 Task: Look for space in Cobija, Bolivia from 5th June, 2023 to 16th June, 2023 for 2 adults in price range Rs.14000 to Rs.18000. Place can be entire place with 1  bedroom having 1 bed and 1 bathroom. Property type can be hotel. Amenities needed are: wifi, . Booking option can be shelf check-in. Required host language is English.
Action: Mouse moved to (646, 114)
Screenshot: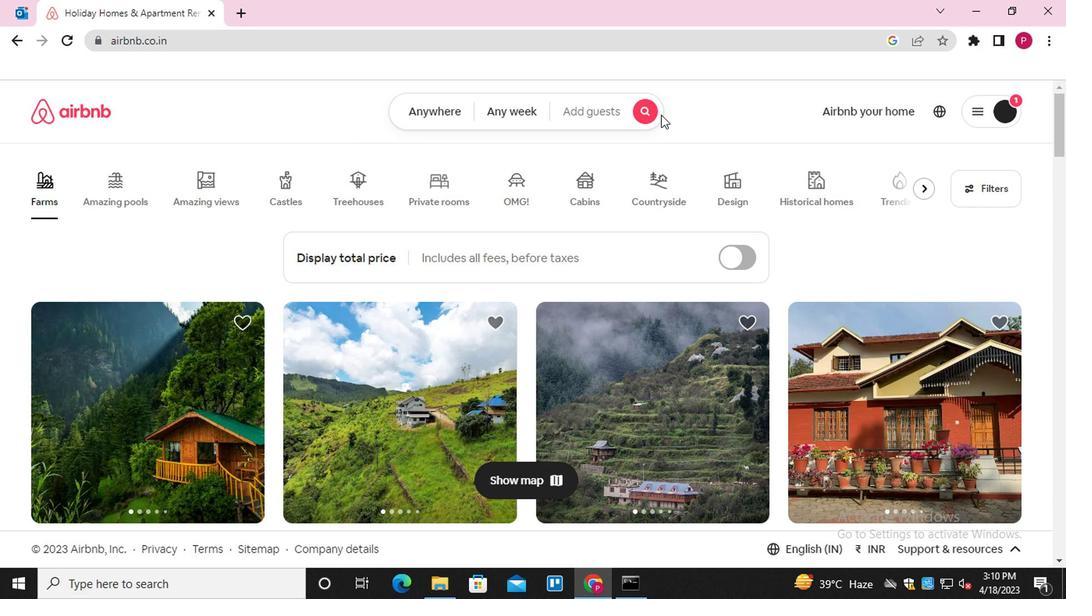 
Action: Mouse pressed left at (646, 114)
Screenshot: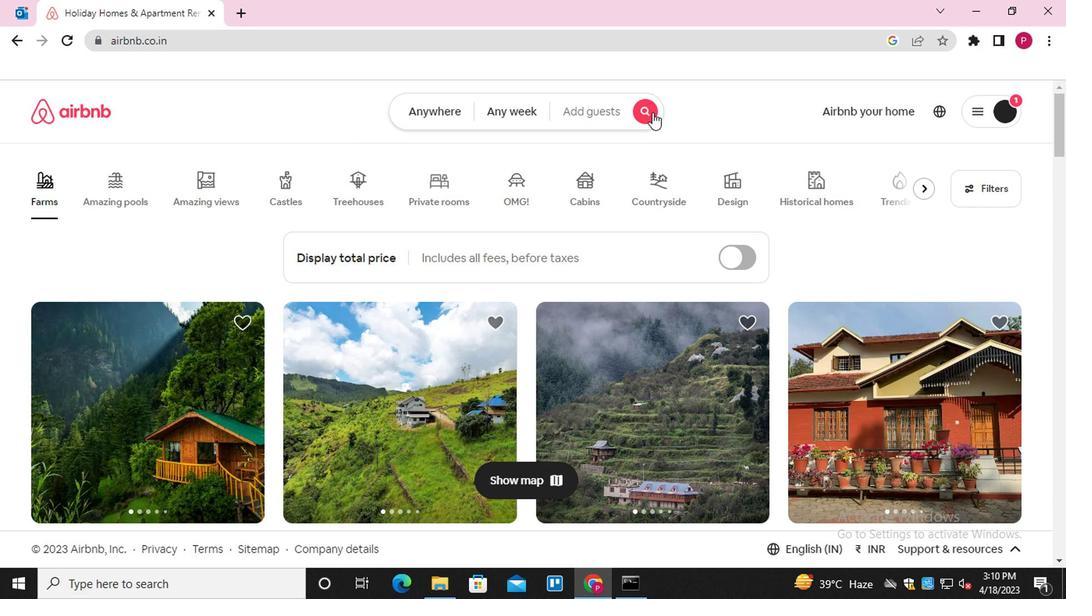 
Action: Mouse moved to (287, 179)
Screenshot: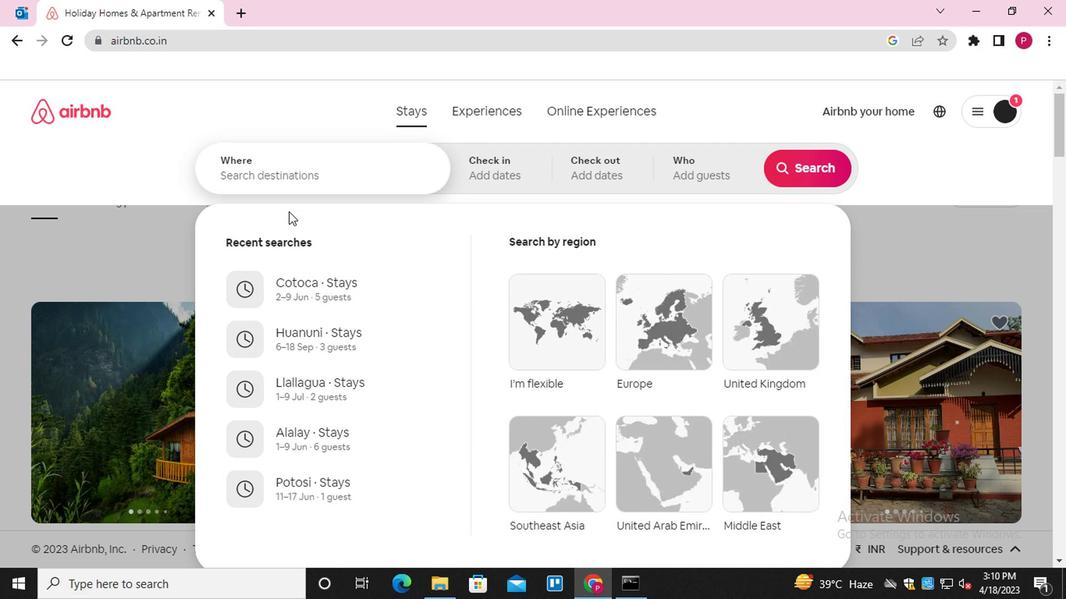 
Action: Mouse pressed left at (287, 179)
Screenshot: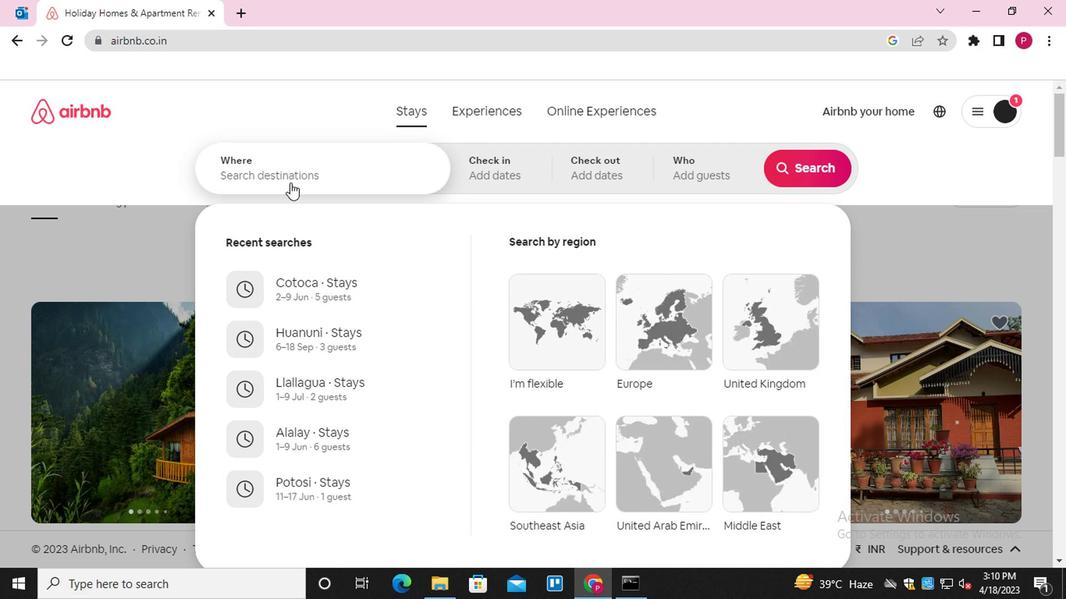 
Action: Key pressed <Key.shift>COBIJA
Screenshot: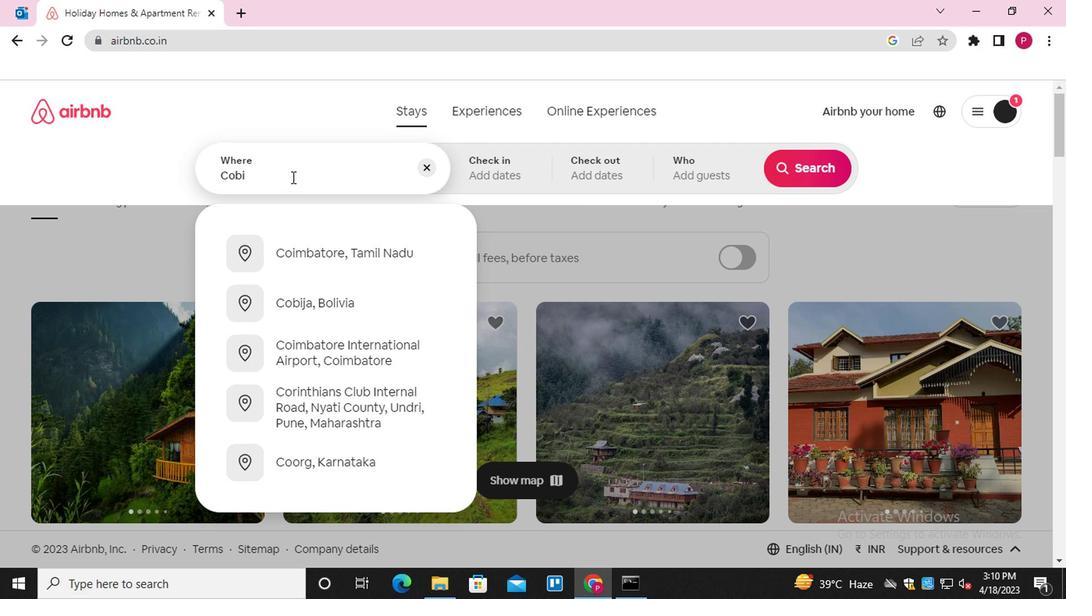 
Action: Mouse moved to (357, 259)
Screenshot: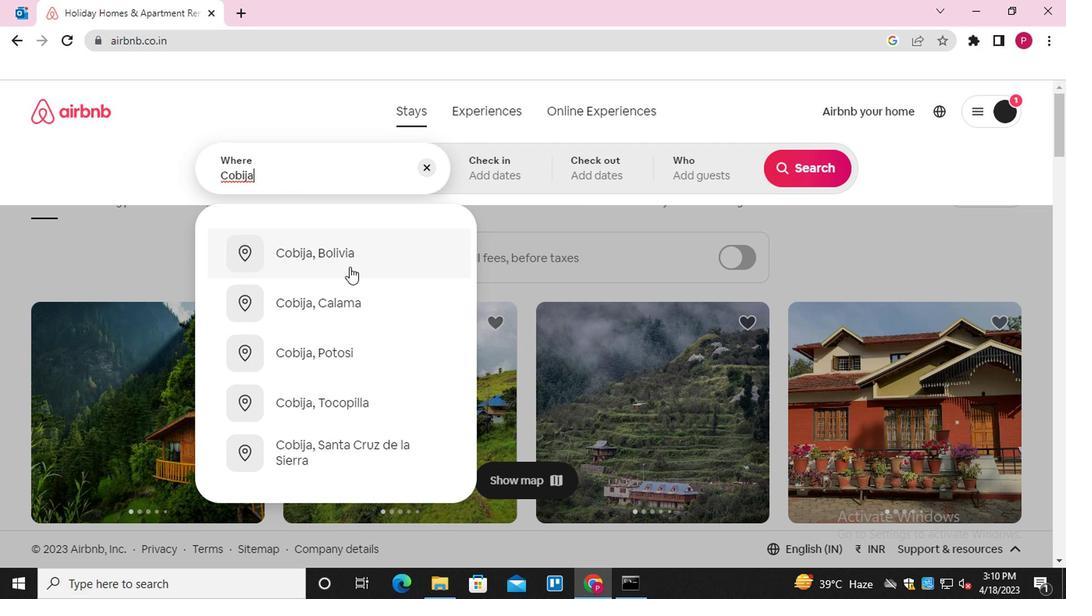 
Action: Mouse pressed left at (357, 259)
Screenshot: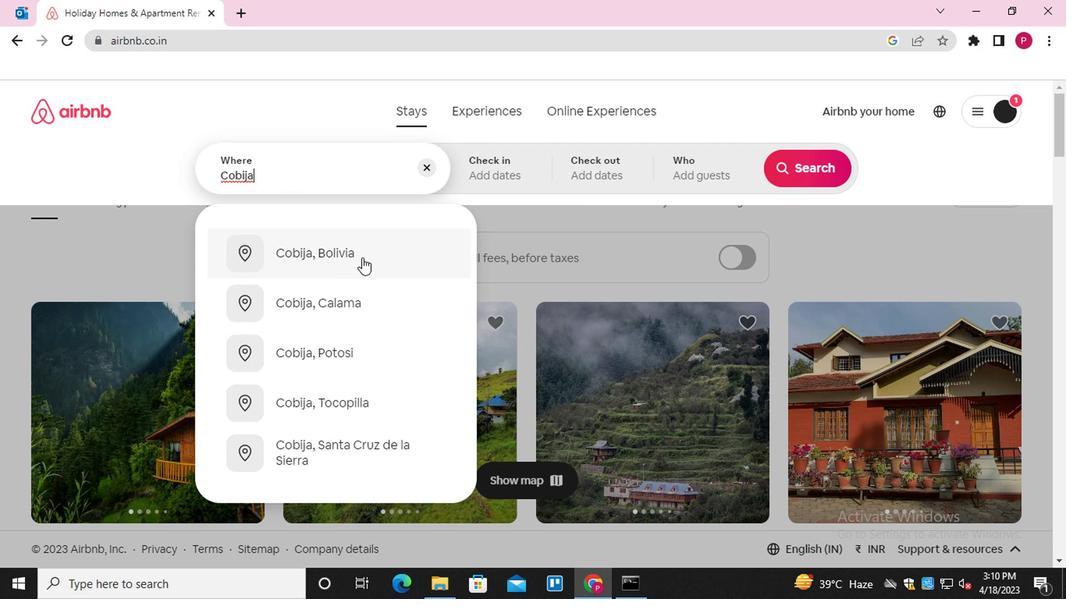 
Action: Mouse moved to (795, 290)
Screenshot: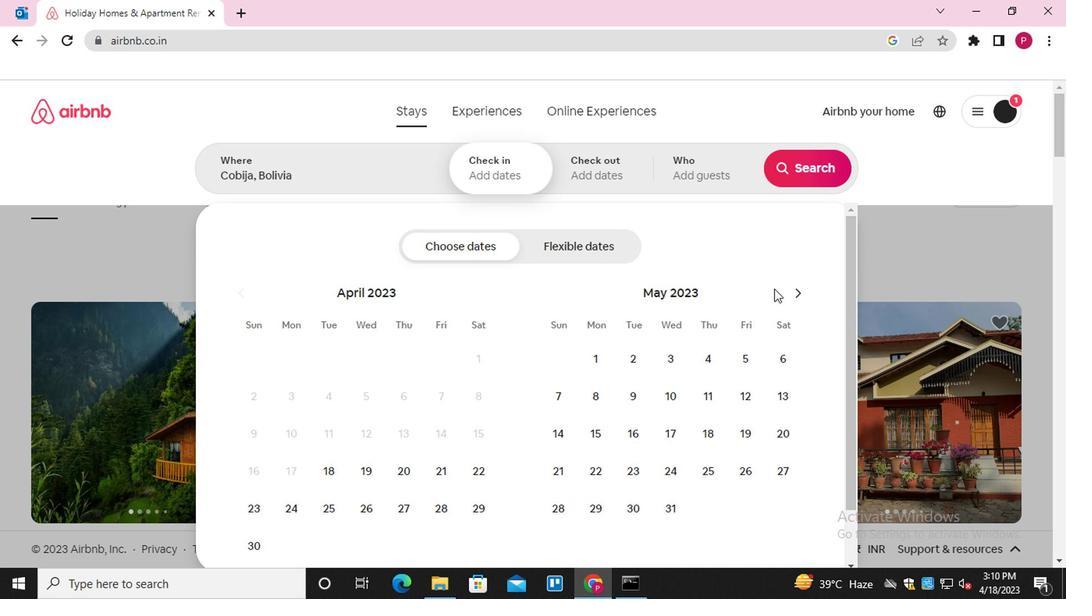 
Action: Mouse pressed left at (795, 290)
Screenshot: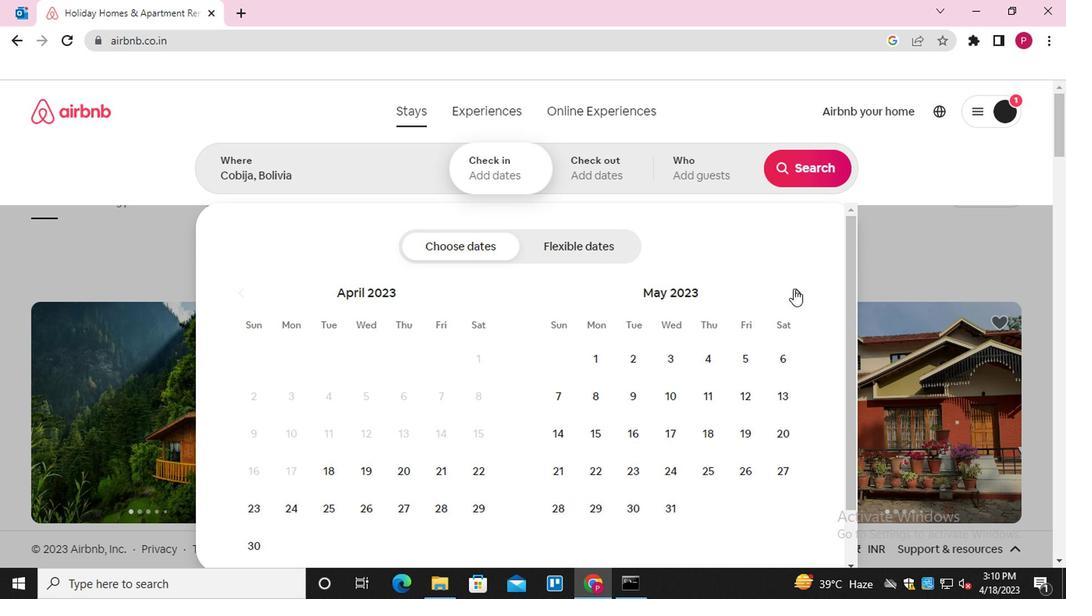 
Action: Mouse moved to (597, 401)
Screenshot: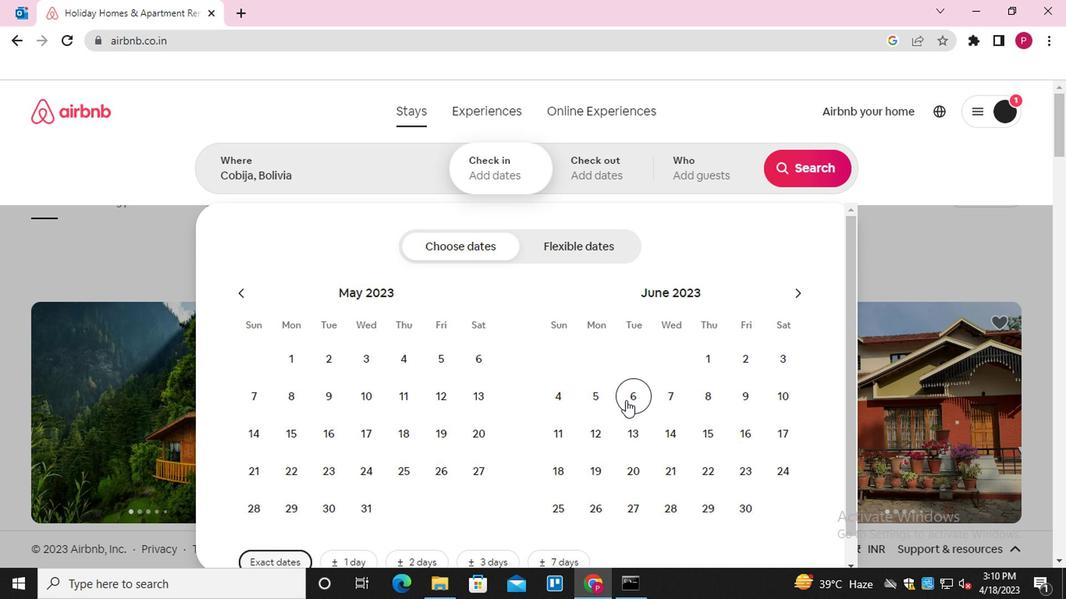 
Action: Mouse pressed left at (597, 401)
Screenshot: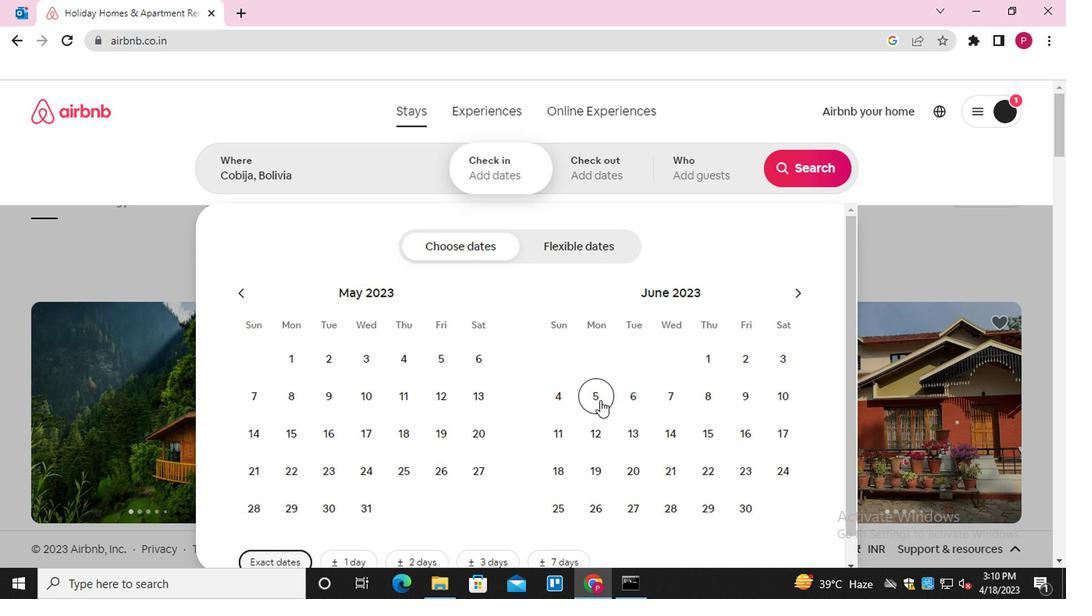 
Action: Mouse moved to (742, 432)
Screenshot: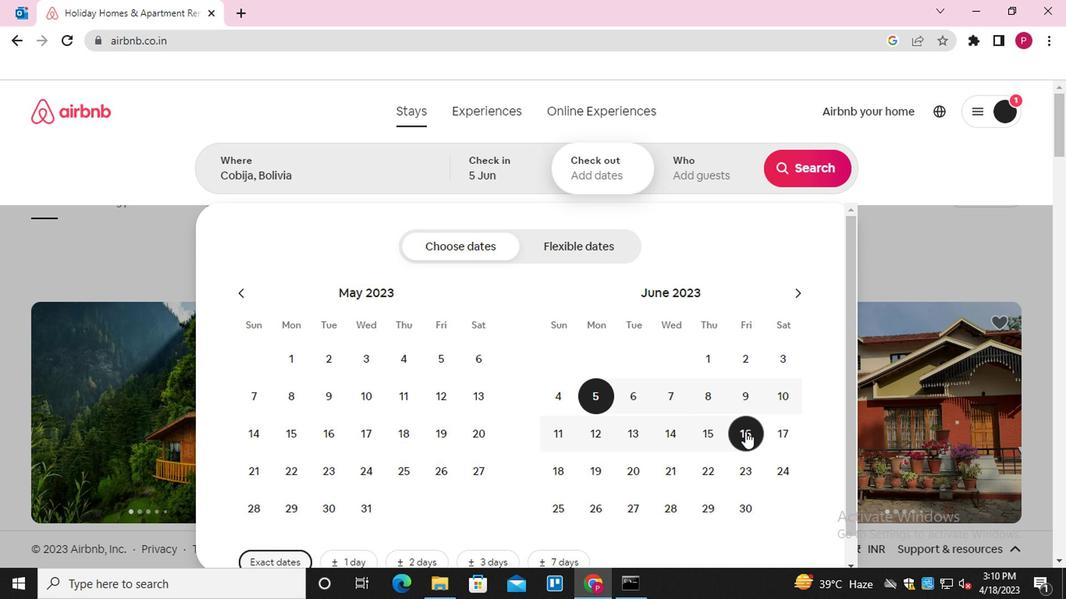 
Action: Mouse pressed left at (742, 432)
Screenshot: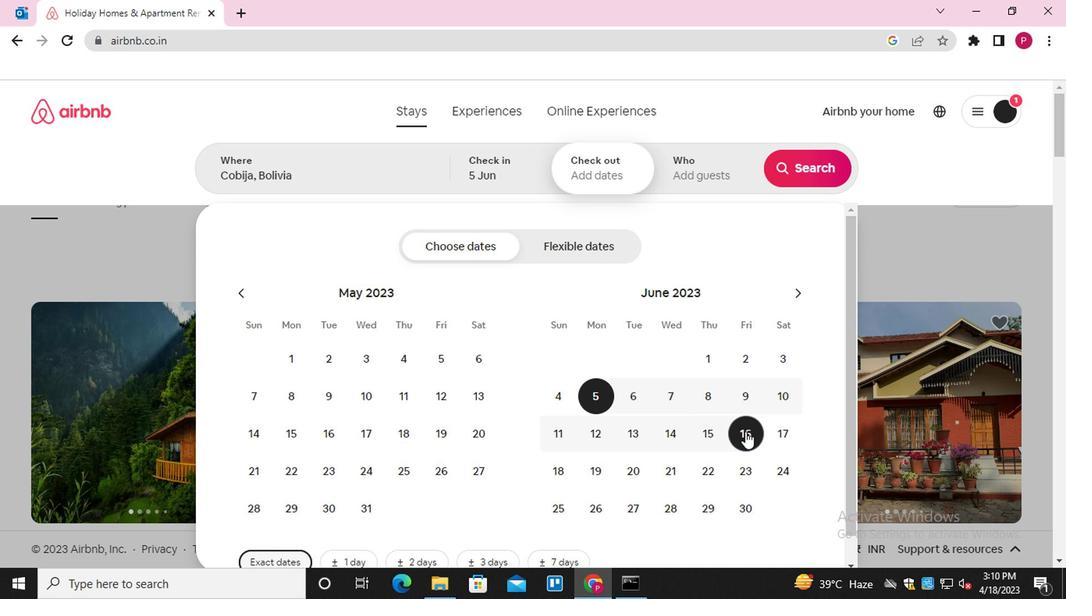
Action: Mouse moved to (705, 178)
Screenshot: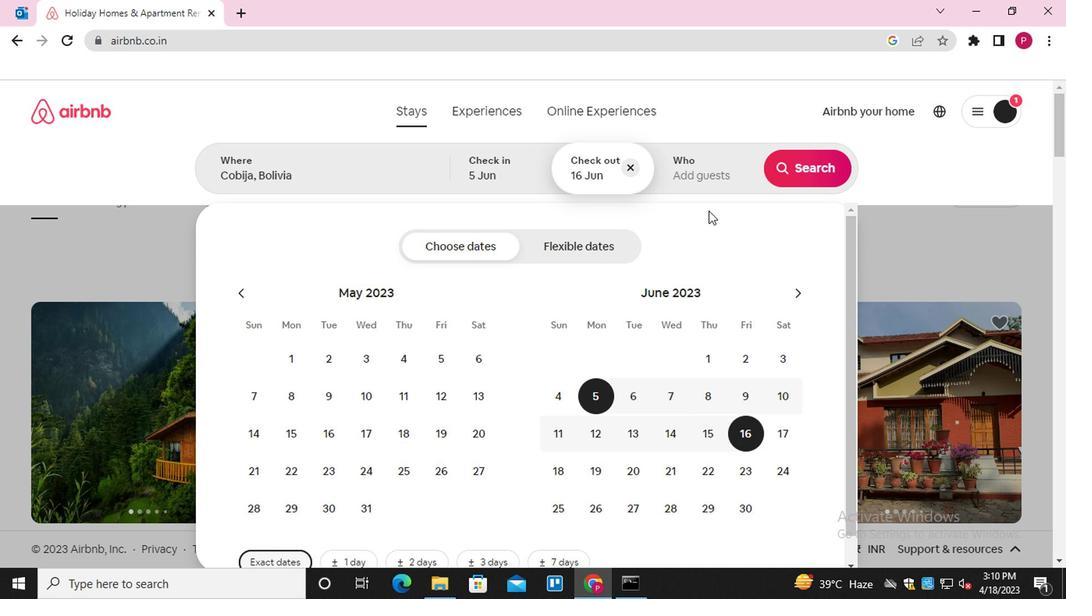 
Action: Mouse pressed left at (705, 178)
Screenshot: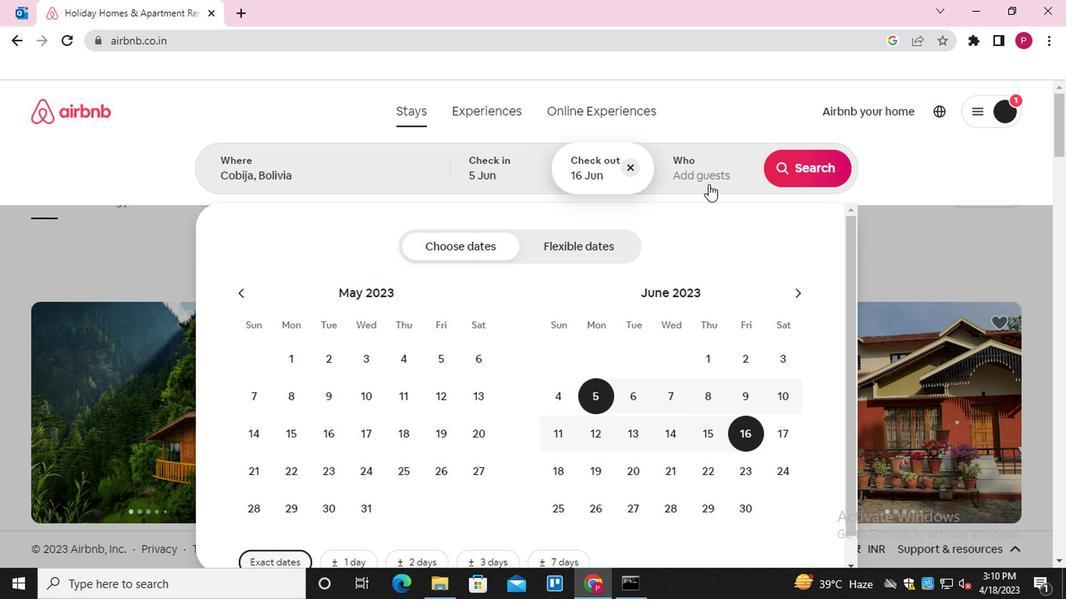 
Action: Mouse moved to (813, 254)
Screenshot: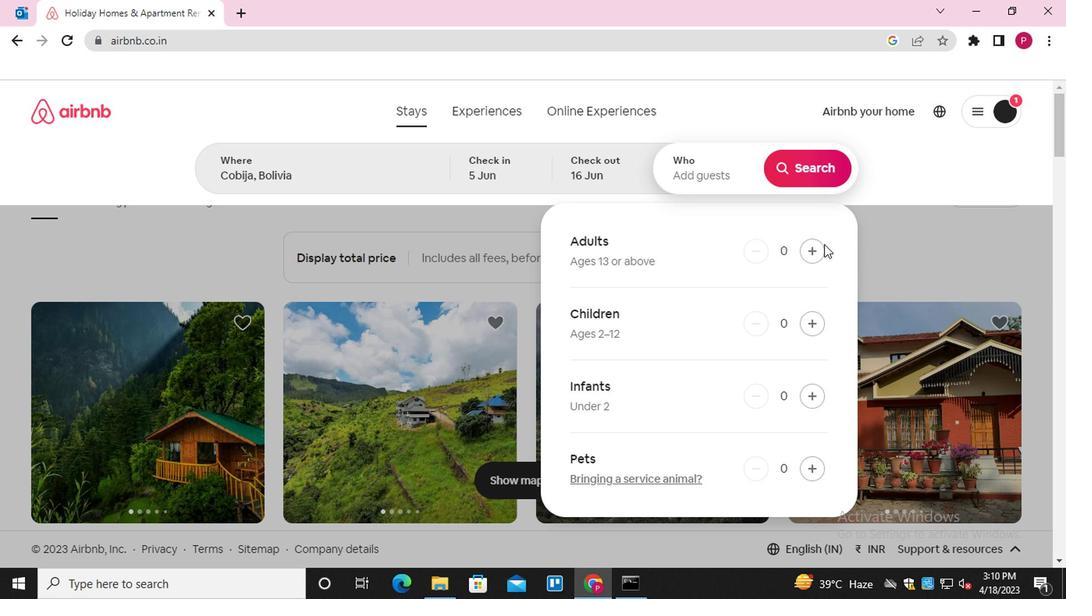 
Action: Mouse pressed left at (813, 254)
Screenshot: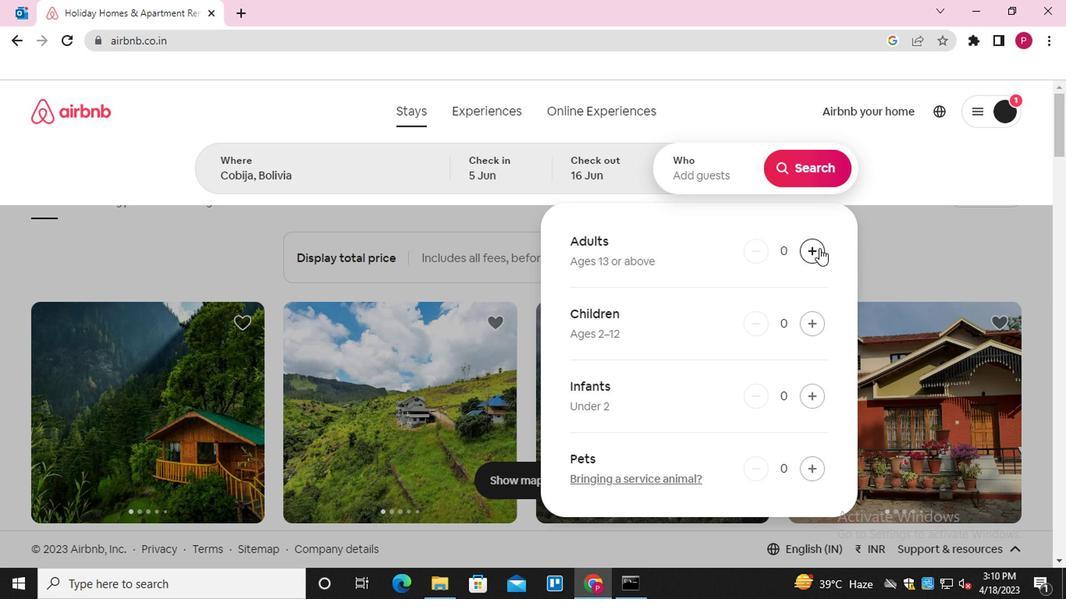 
Action: Mouse pressed left at (813, 254)
Screenshot: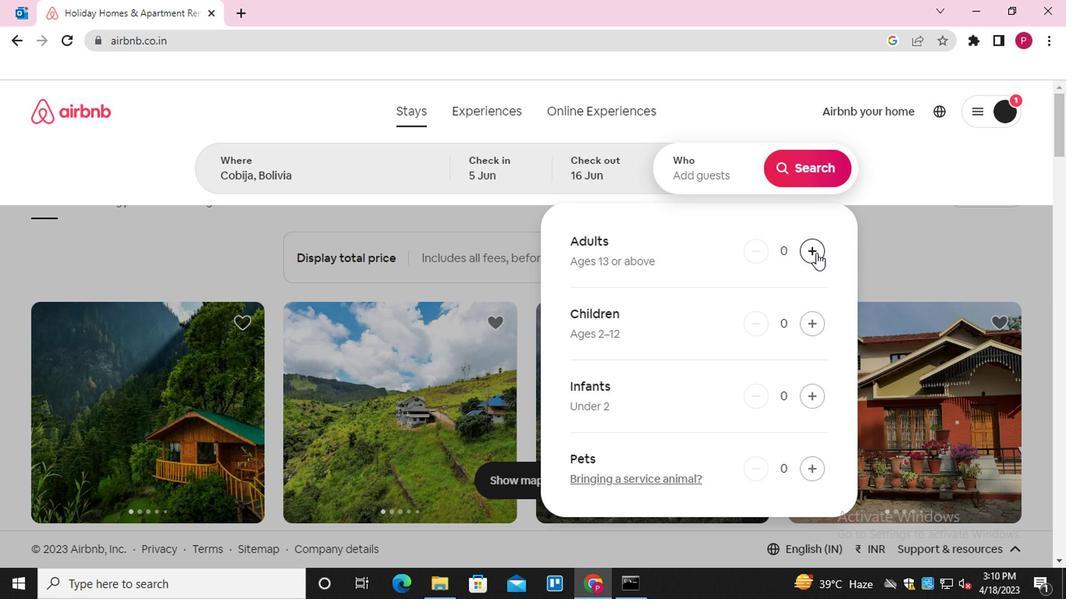 
Action: Mouse moved to (808, 181)
Screenshot: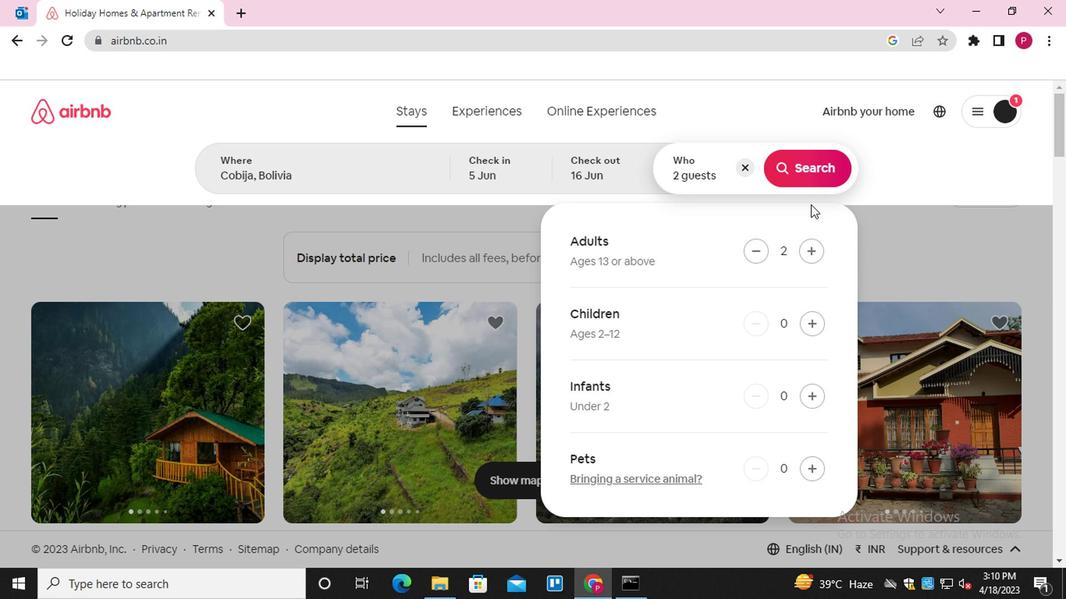 
Action: Mouse pressed left at (808, 181)
Screenshot: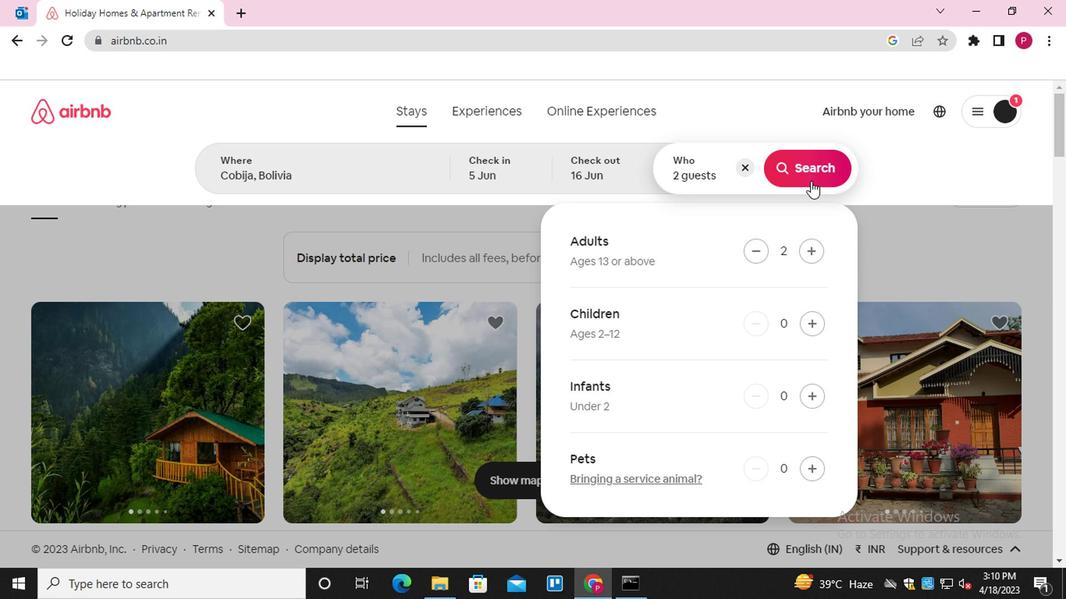 
Action: Mouse moved to (977, 174)
Screenshot: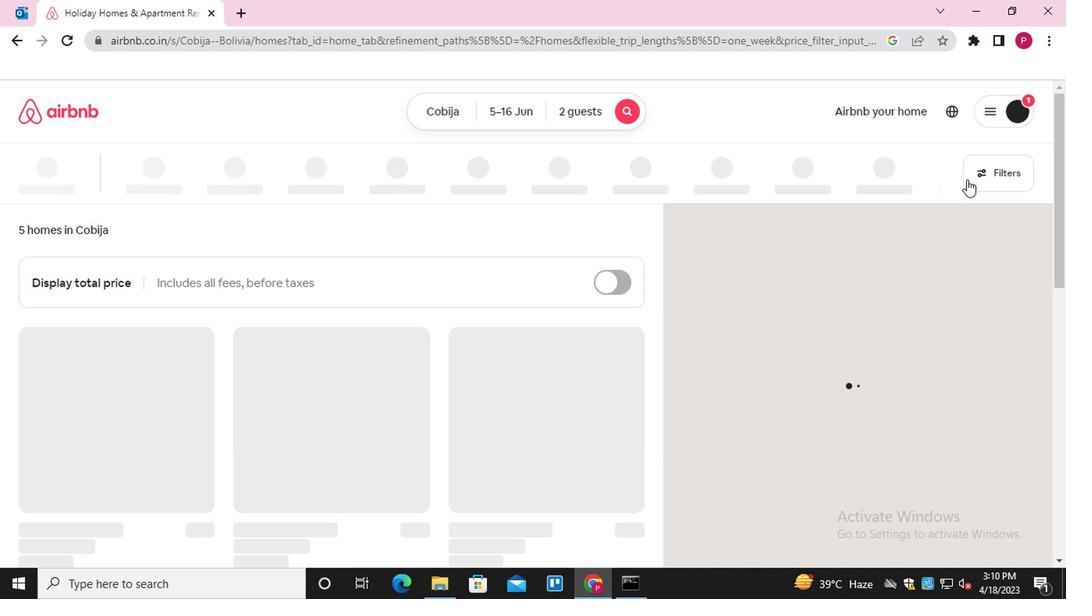 
Action: Mouse pressed left at (977, 174)
Screenshot: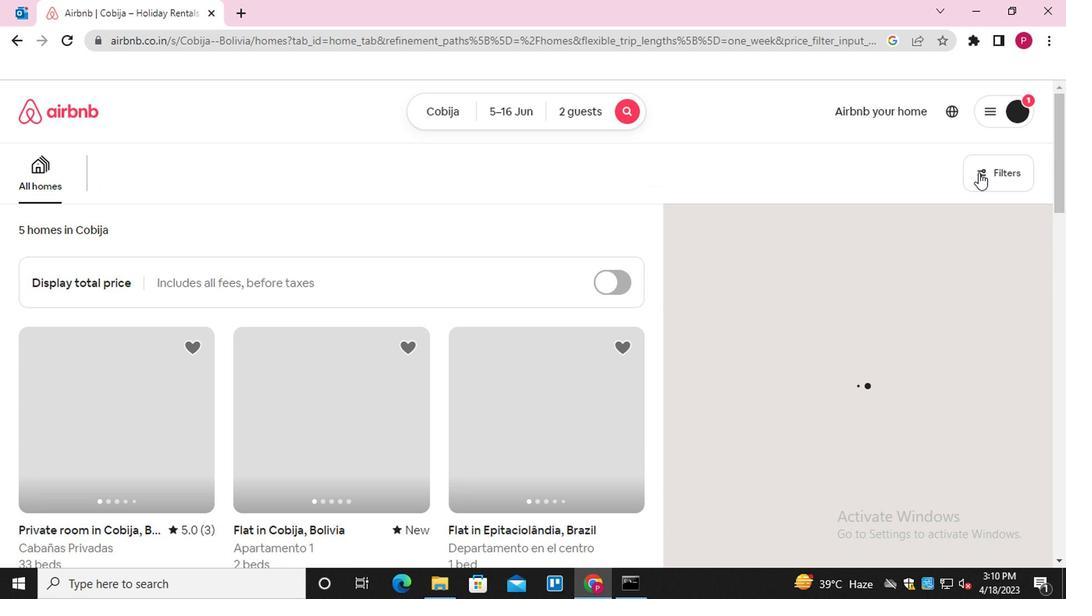 
Action: Mouse moved to (329, 371)
Screenshot: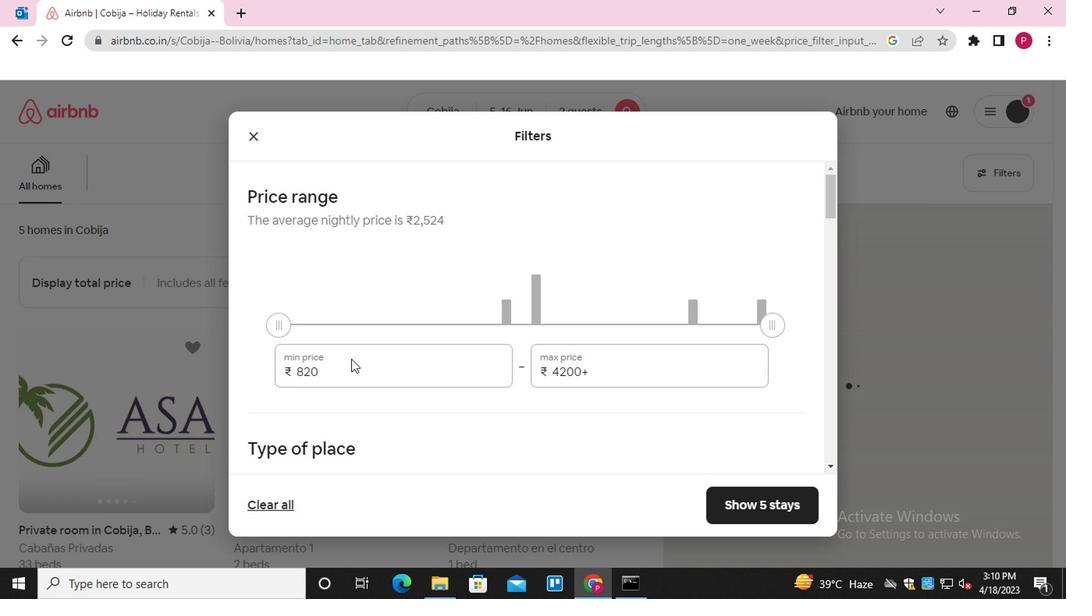 
Action: Mouse pressed left at (329, 371)
Screenshot: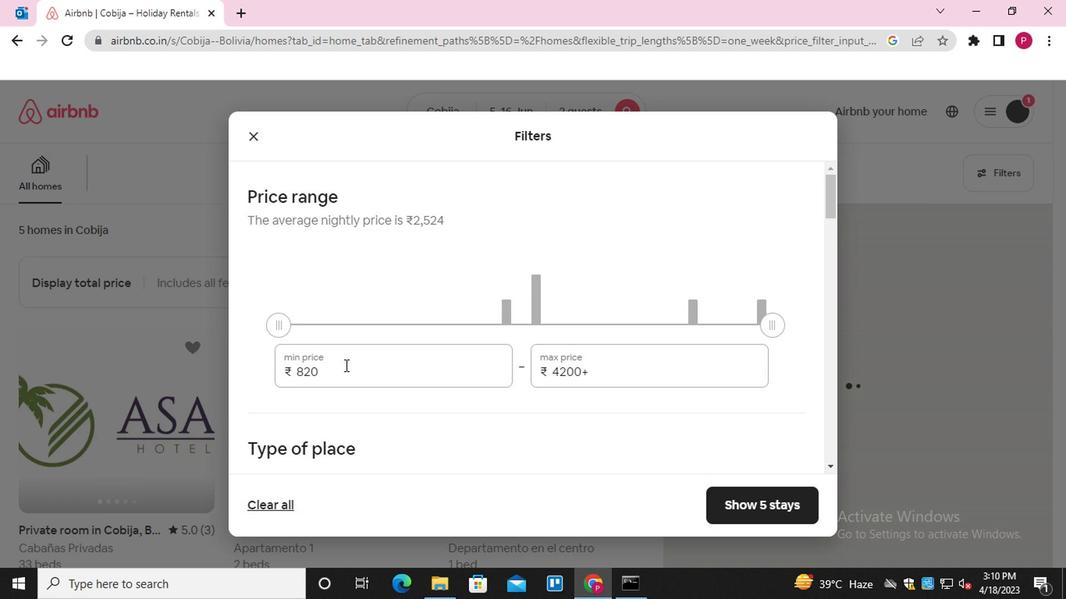 
Action: Mouse pressed left at (329, 371)
Screenshot: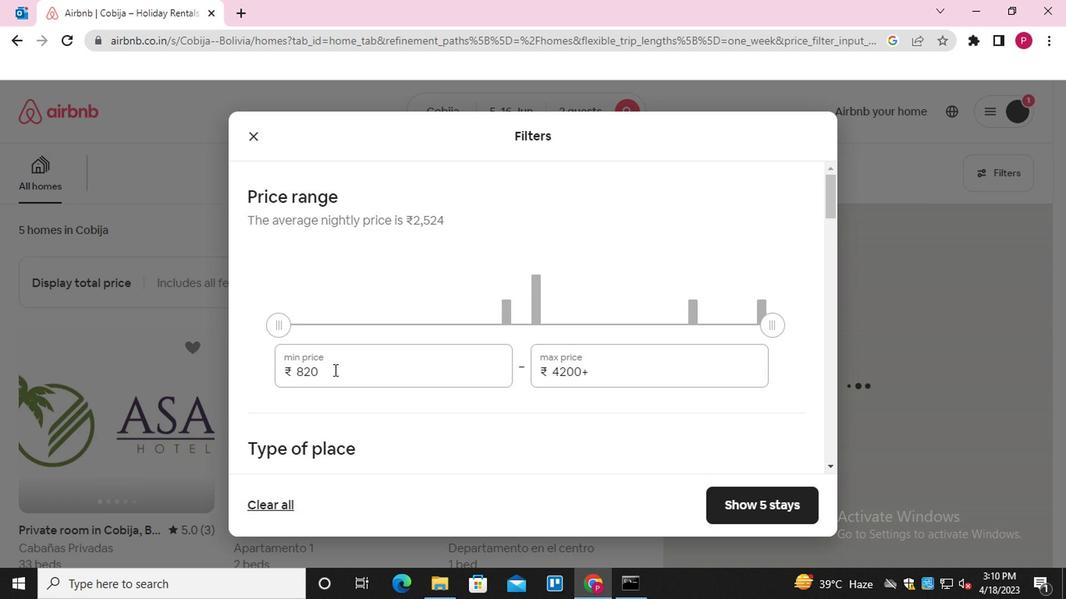 
Action: Key pressed 14000<Key.tab>18000
Screenshot: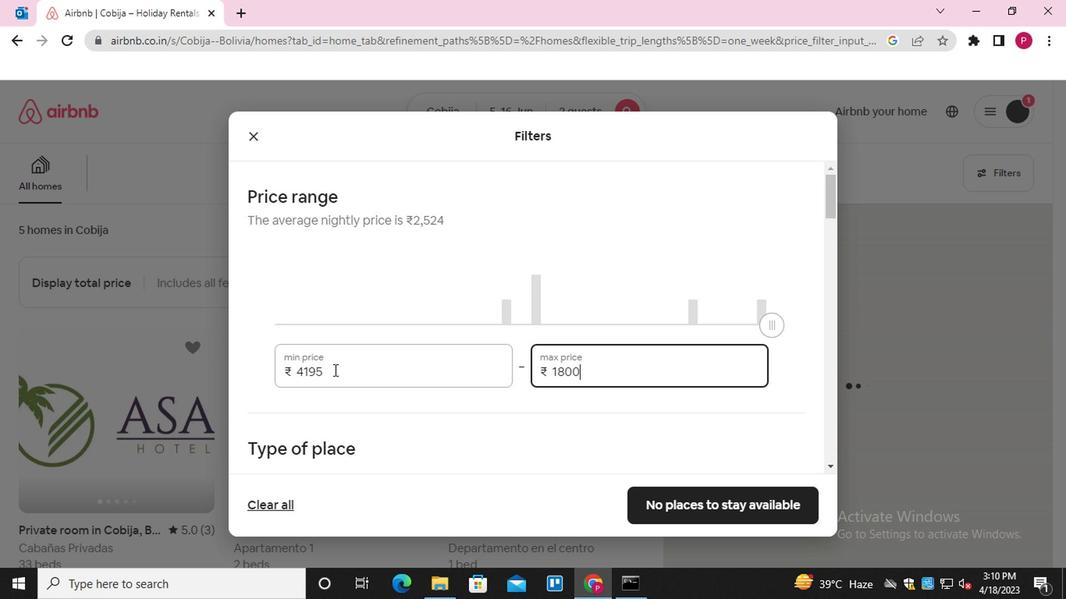 
Action: Mouse scrolled (329, 370) with delta (0, 0)
Screenshot: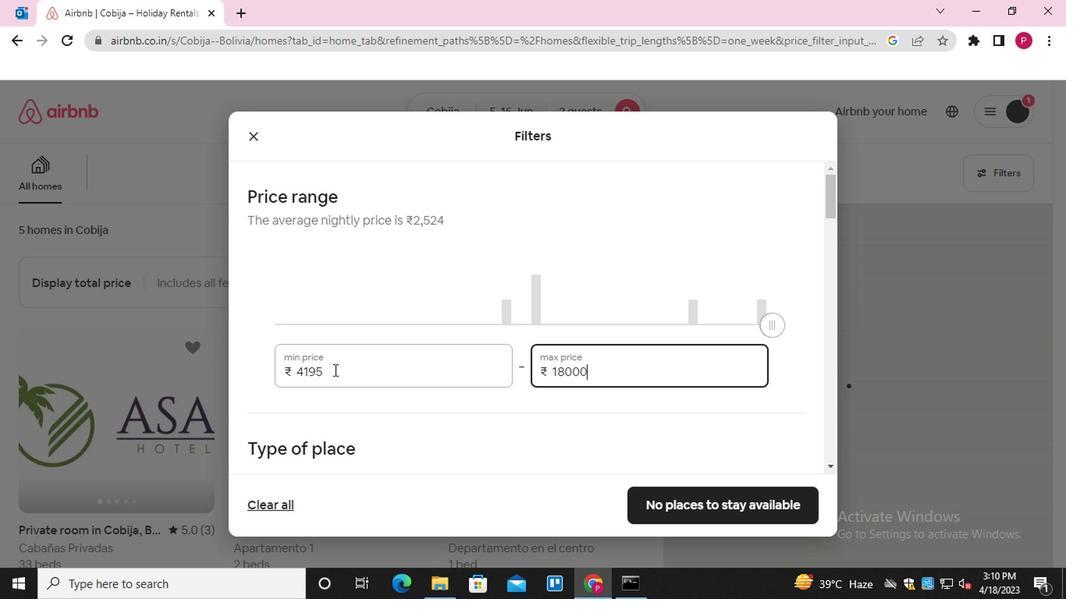 
Action: Mouse moved to (328, 288)
Screenshot: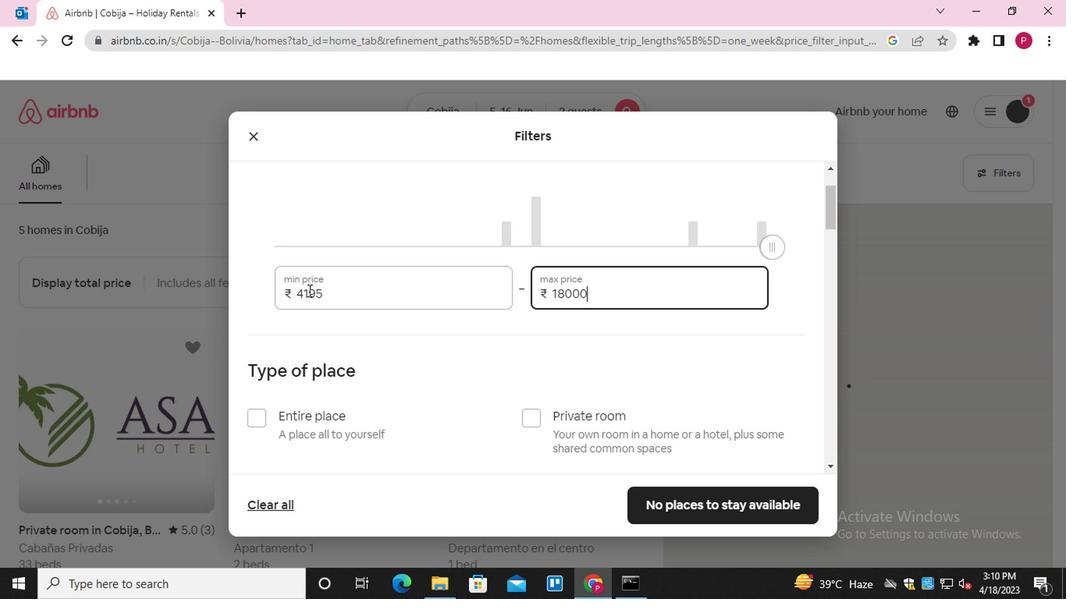 
Action: Mouse pressed left at (328, 288)
Screenshot: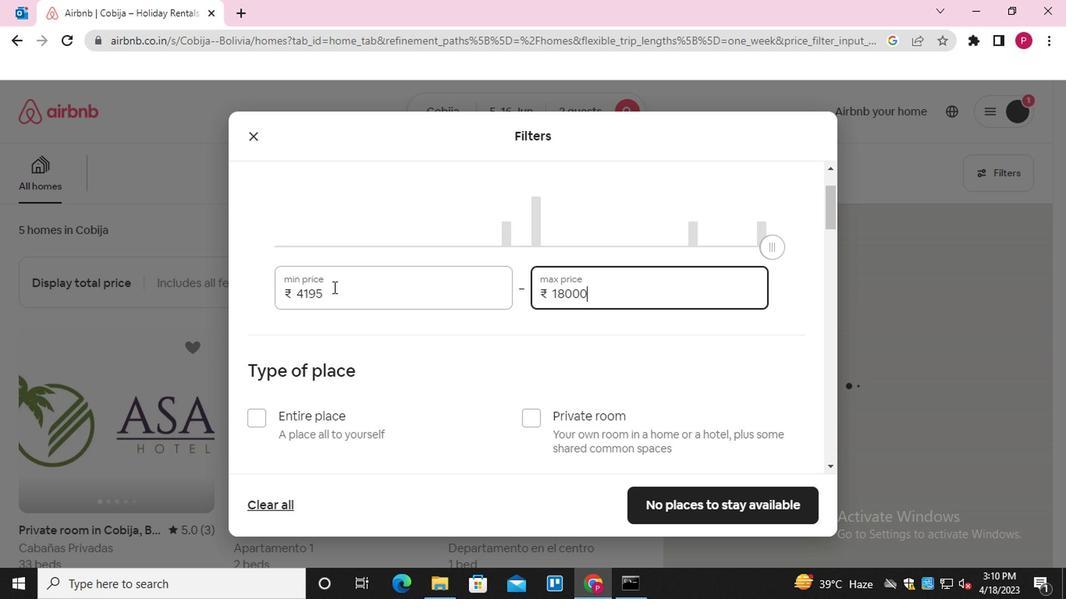 
Action: Mouse pressed left at (328, 288)
Screenshot: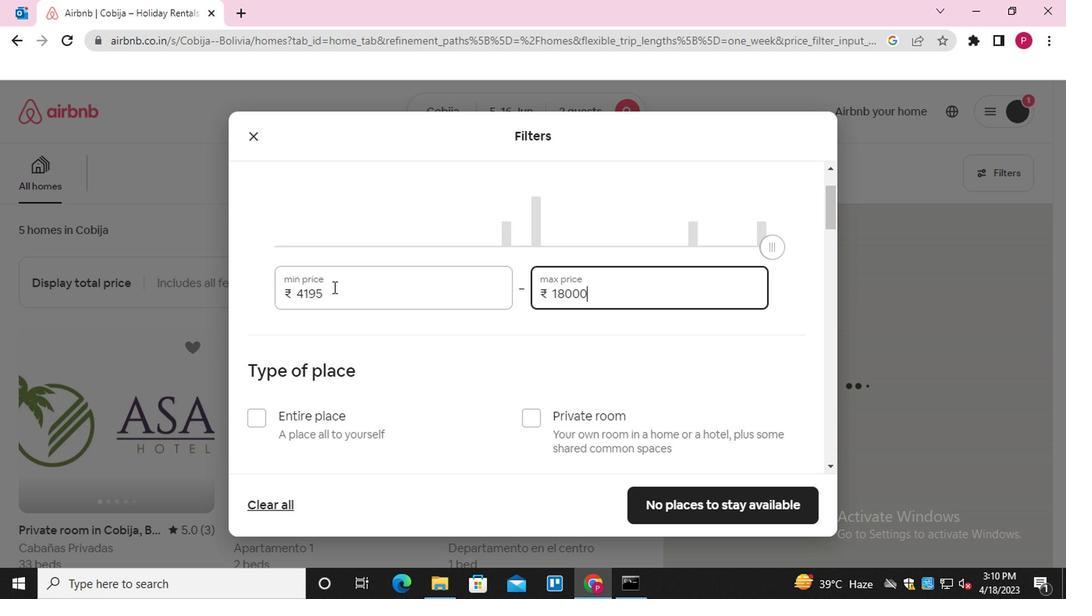
Action: Key pressed 14000
Screenshot: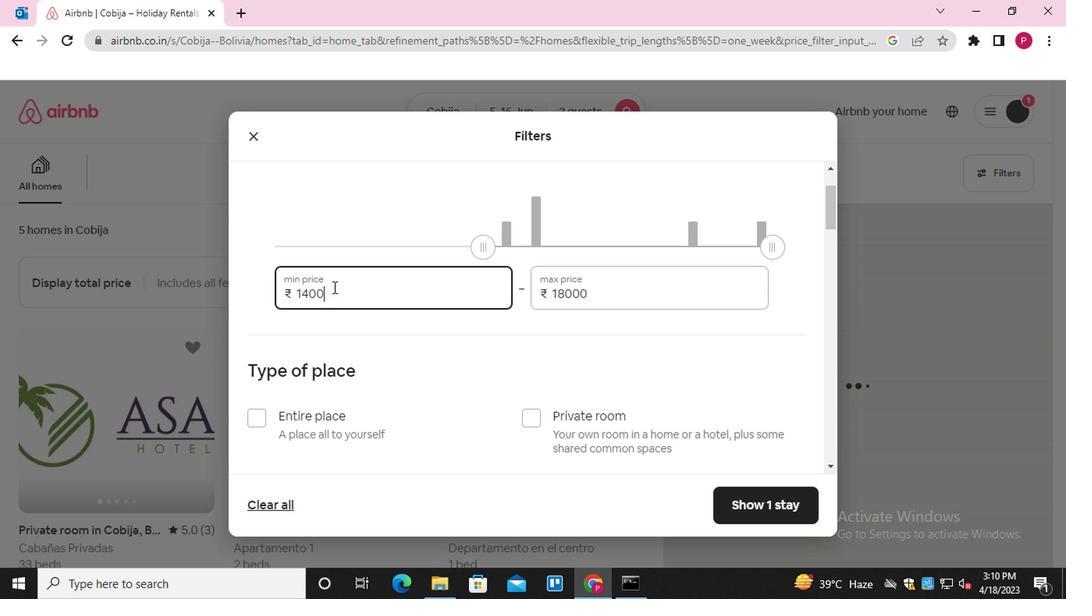 
Action: Mouse moved to (251, 423)
Screenshot: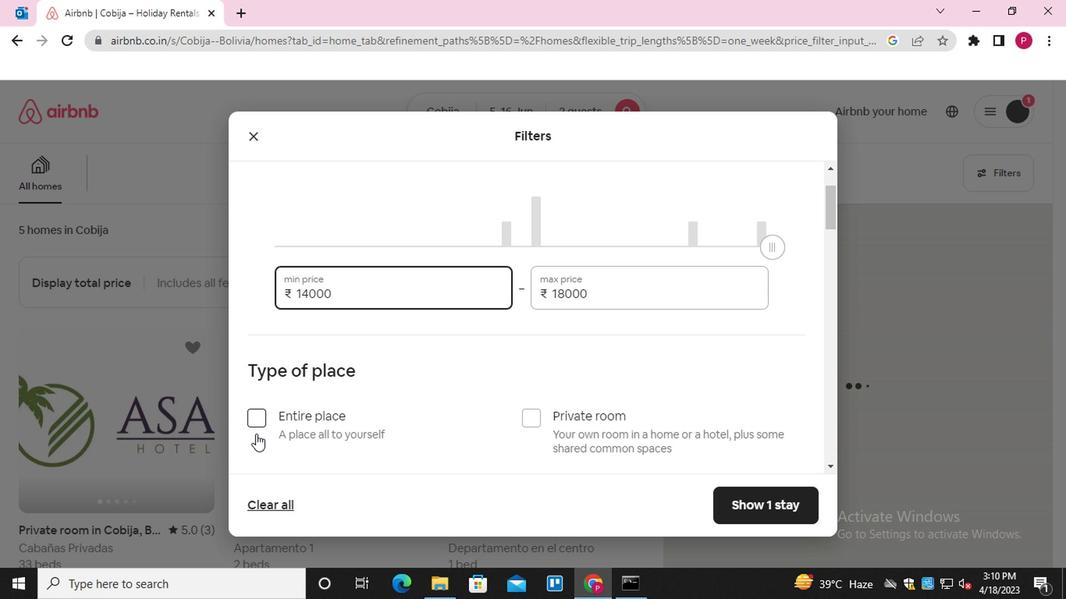 
Action: Mouse pressed left at (251, 423)
Screenshot: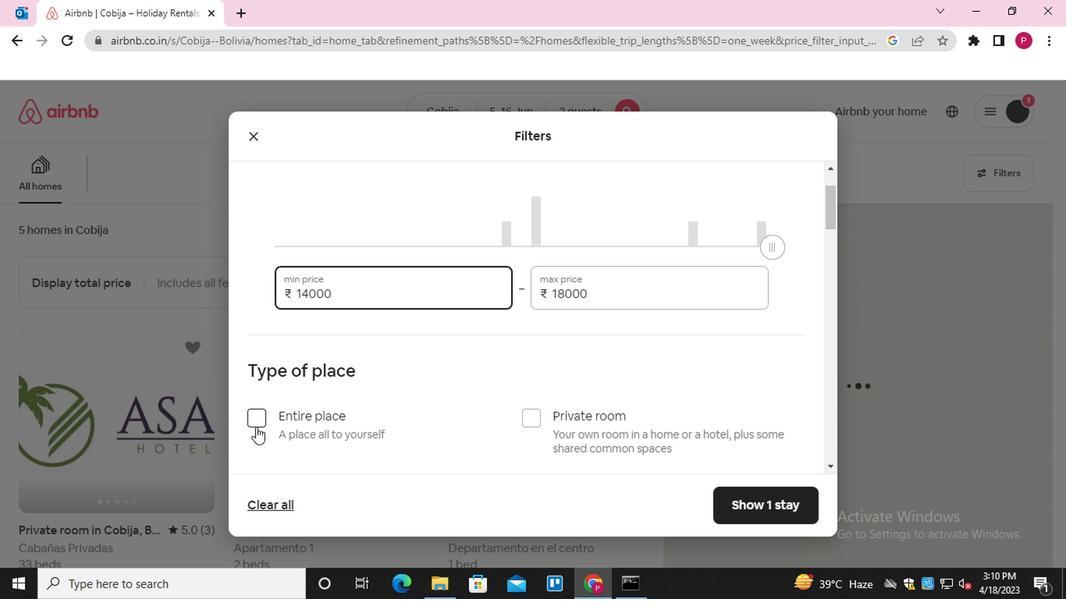 
Action: Mouse moved to (391, 415)
Screenshot: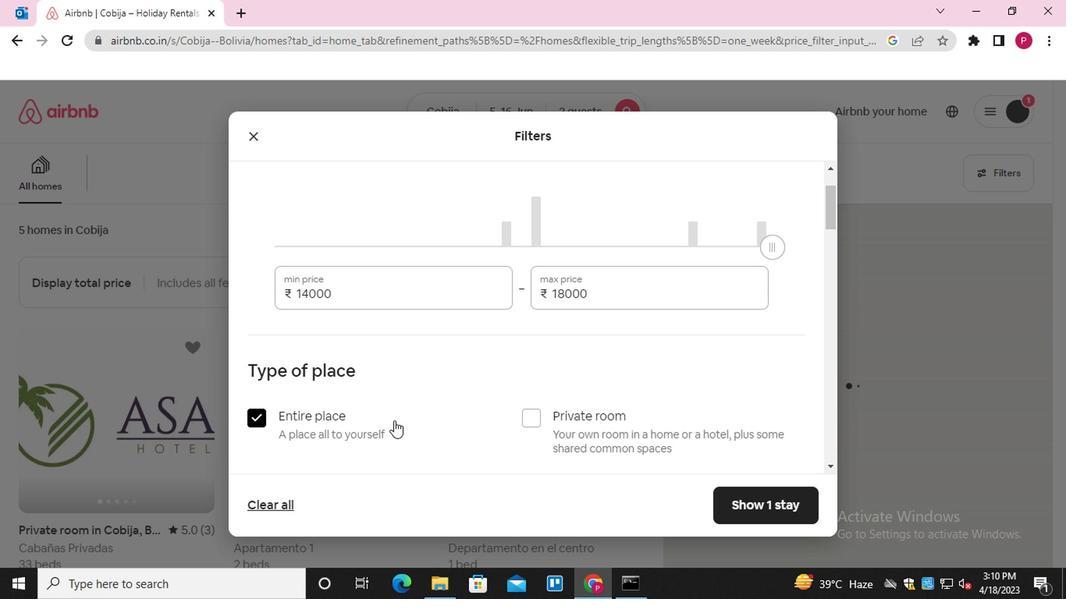 
Action: Mouse scrolled (391, 414) with delta (0, -1)
Screenshot: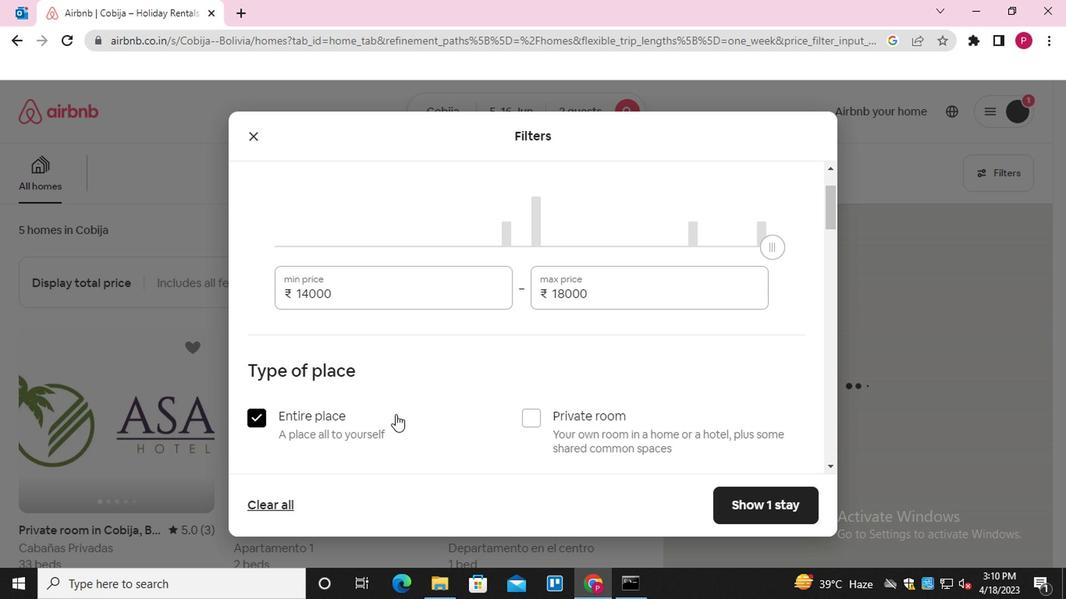
Action: Mouse scrolled (391, 414) with delta (0, -1)
Screenshot: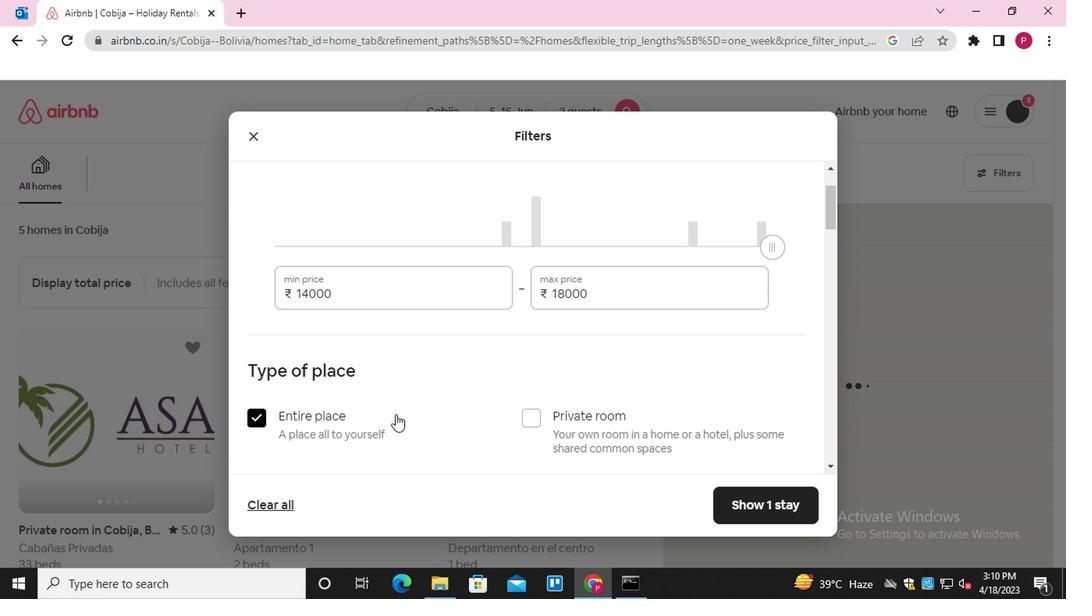 
Action: Mouse scrolled (391, 414) with delta (0, -1)
Screenshot: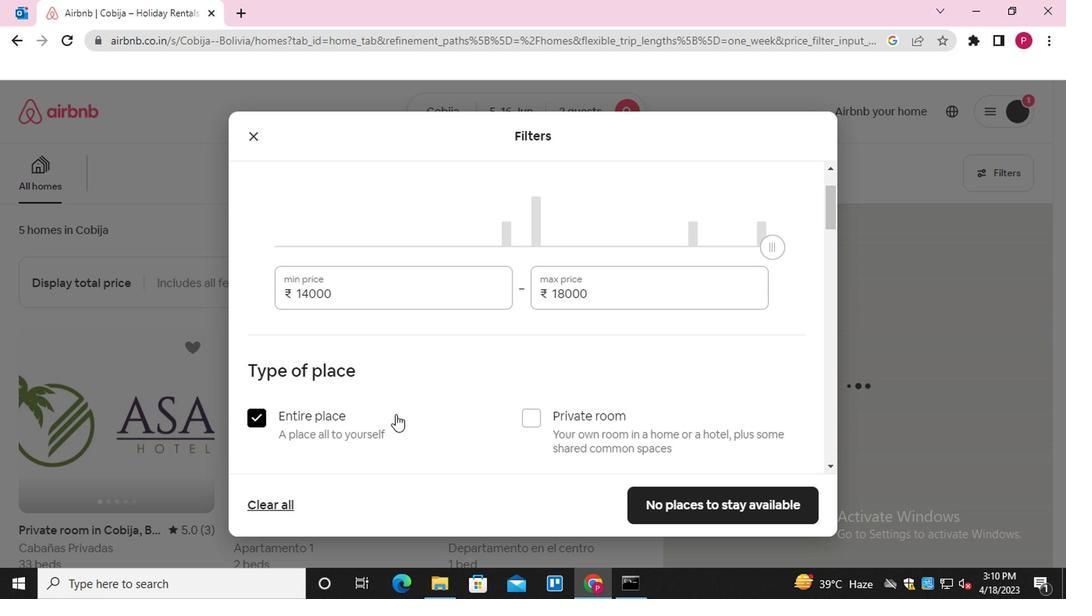 
Action: Mouse scrolled (391, 414) with delta (0, -1)
Screenshot: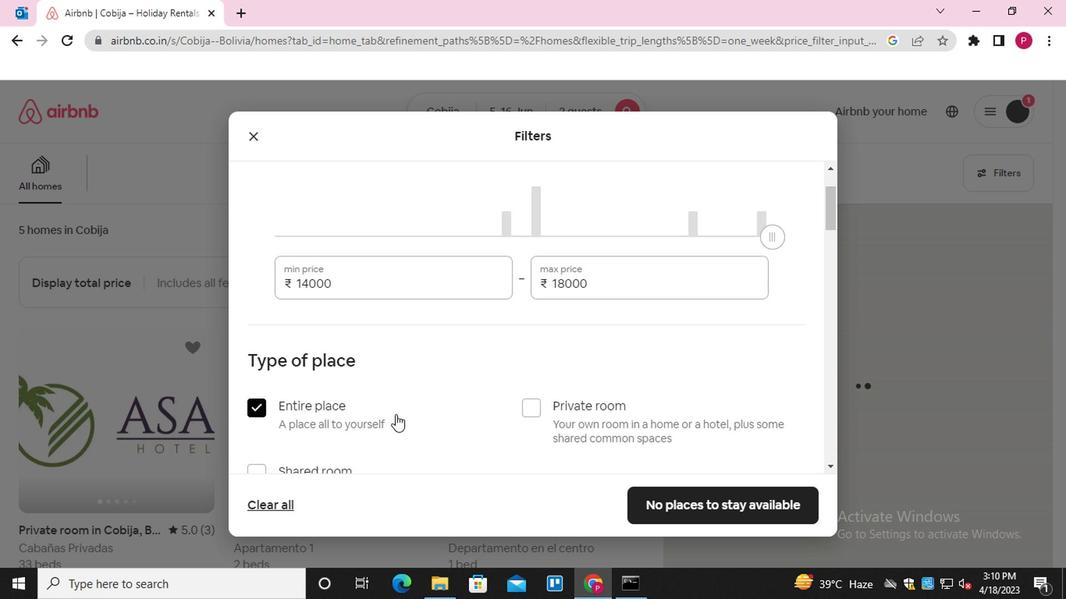 
Action: Mouse scrolled (391, 414) with delta (0, -1)
Screenshot: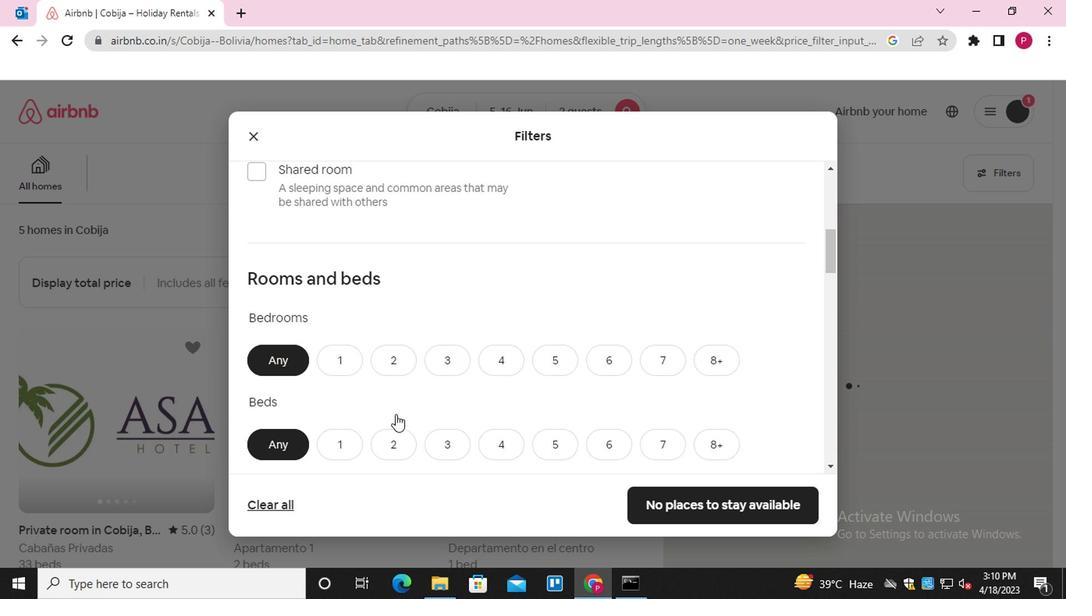 
Action: Mouse moved to (343, 291)
Screenshot: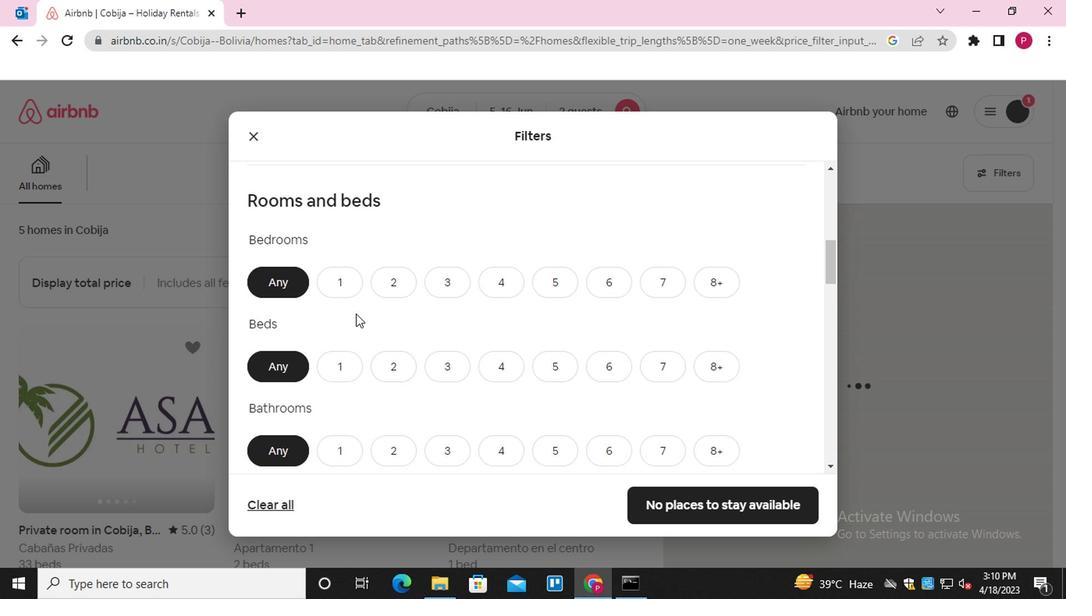
Action: Mouse pressed left at (343, 291)
Screenshot: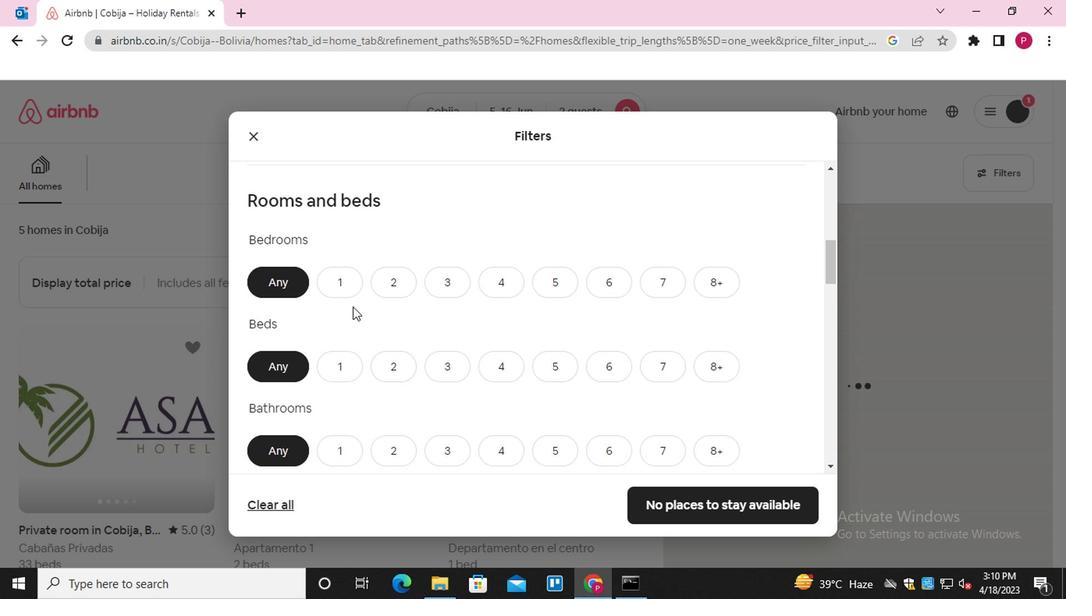 
Action: Mouse moved to (340, 361)
Screenshot: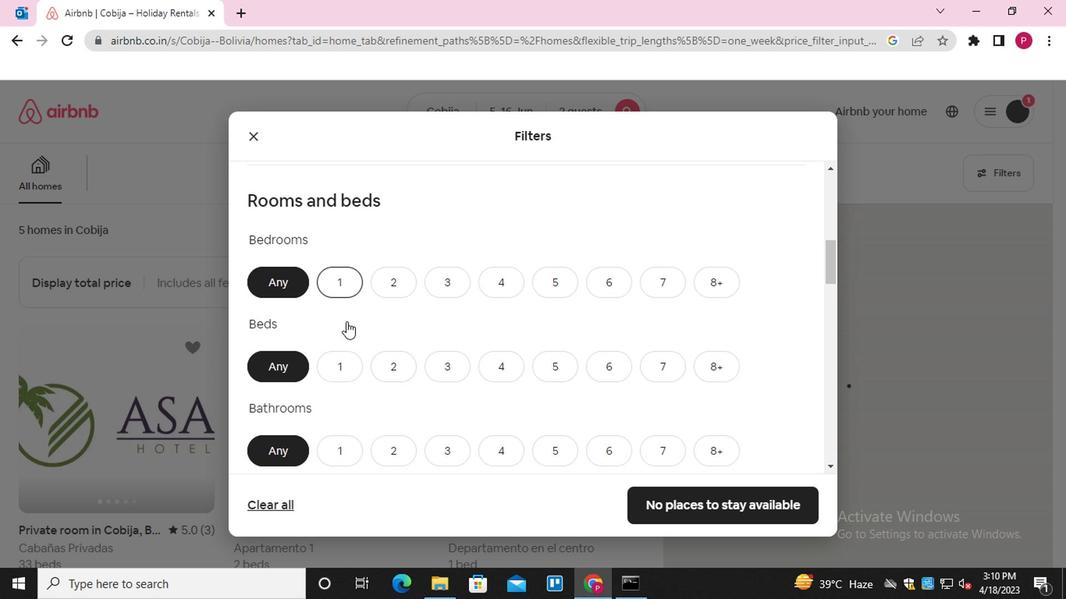 
Action: Mouse pressed left at (340, 361)
Screenshot: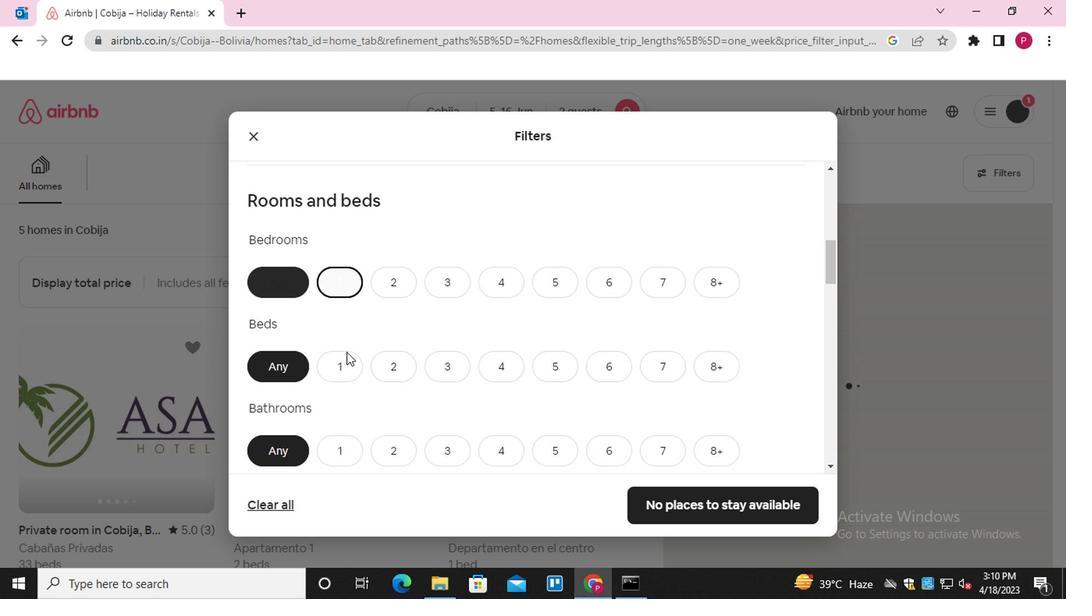 
Action: Mouse moved to (336, 443)
Screenshot: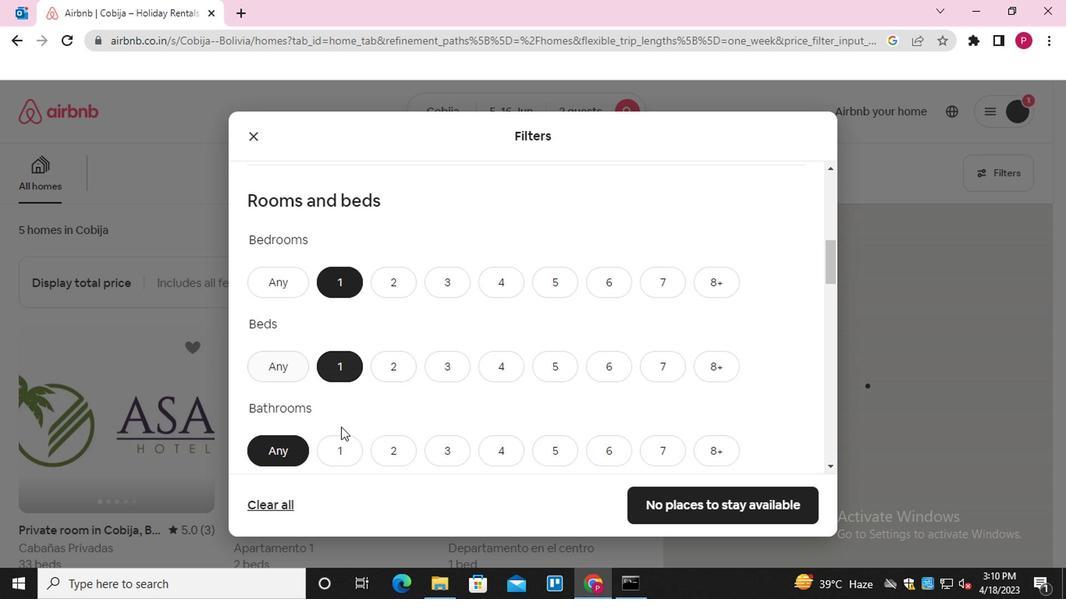 
Action: Mouse pressed left at (336, 443)
Screenshot: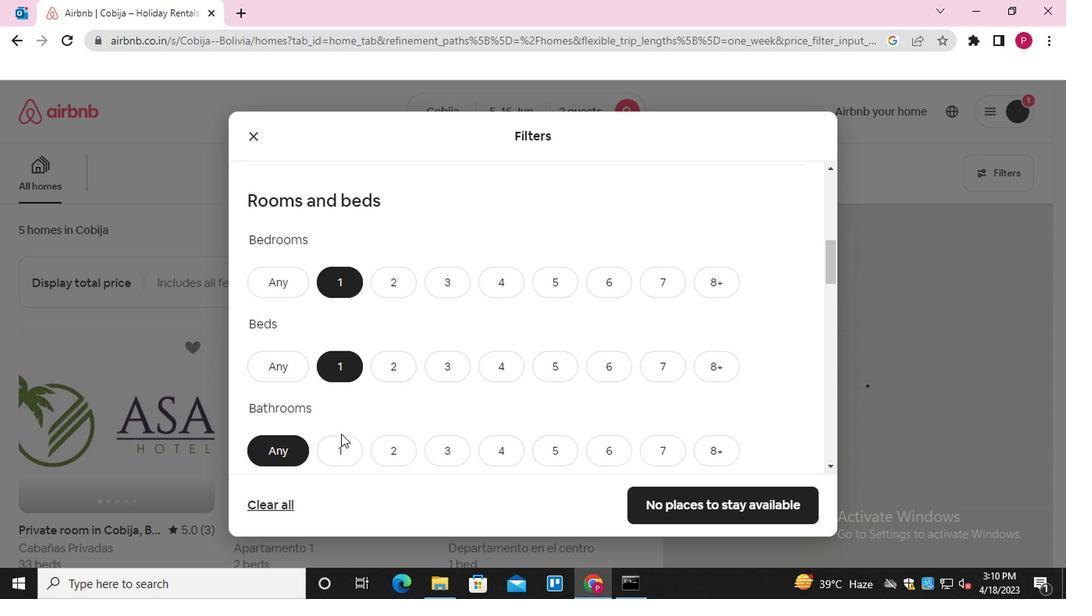 
Action: Mouse moved to (433, 389)
Screenshot: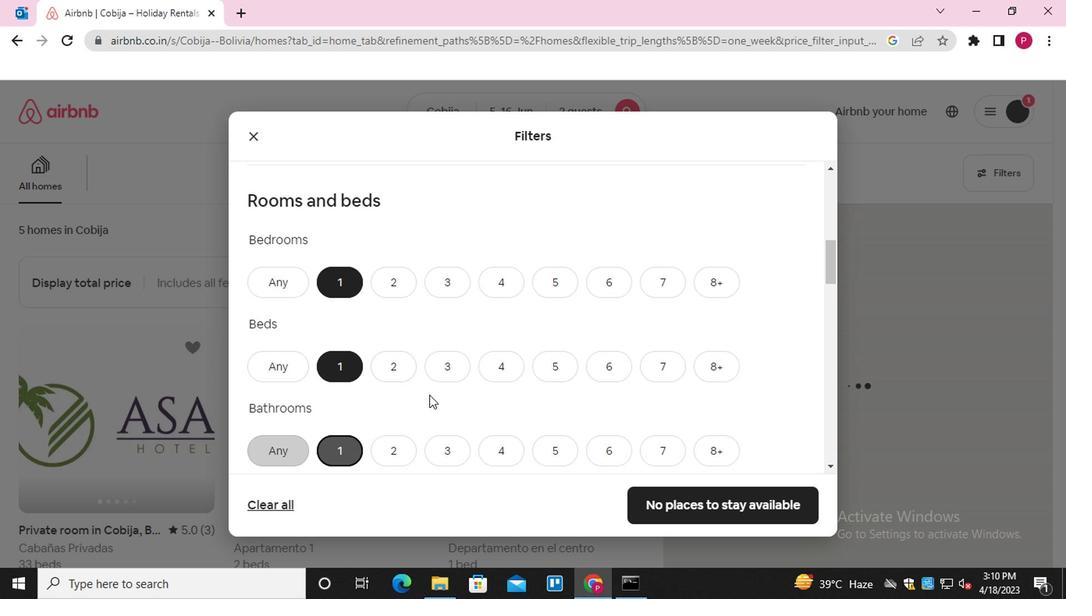 
Action: Mouse scrolled (433, 388) with delta (0, -1)
Screenshot: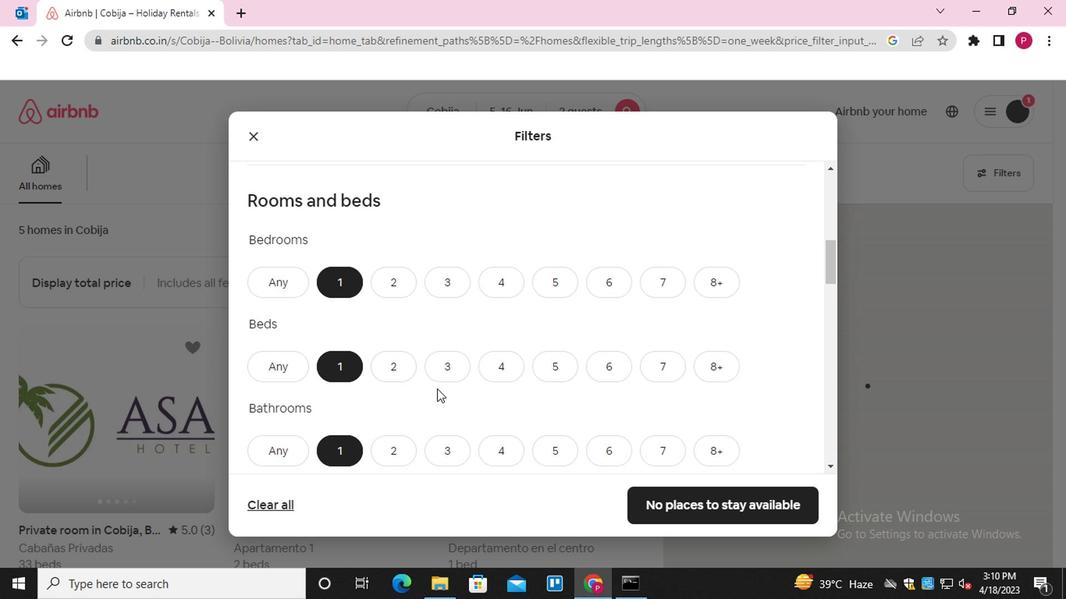 
Action: Mouse scrolled (433, 388) with delta (0, -1)
Screenshot: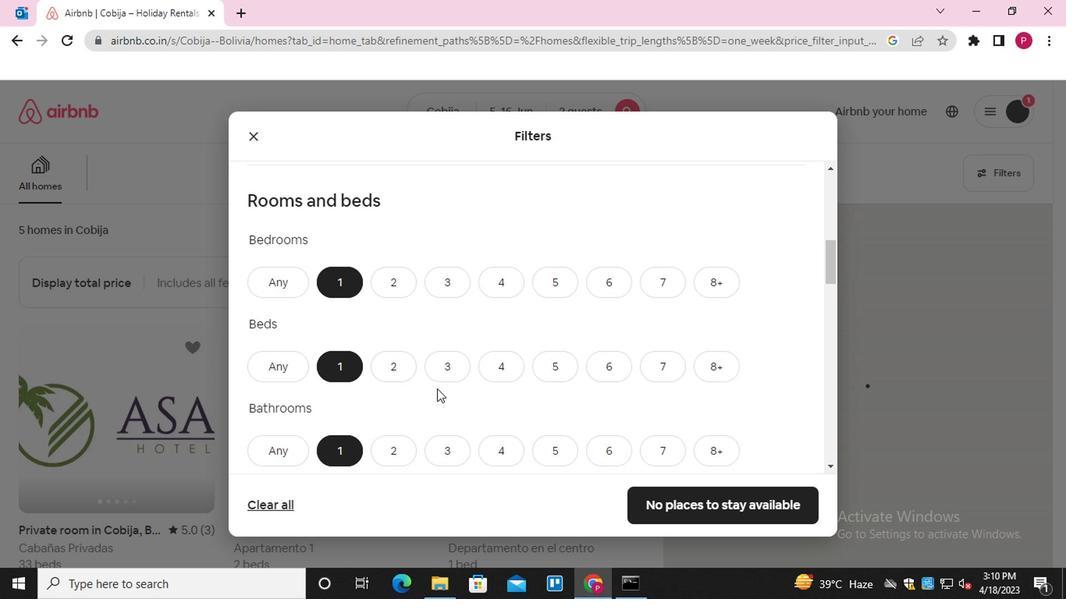 
Action: Mouse scrolled (433, 388) with delta (0, -1)
Screenshot: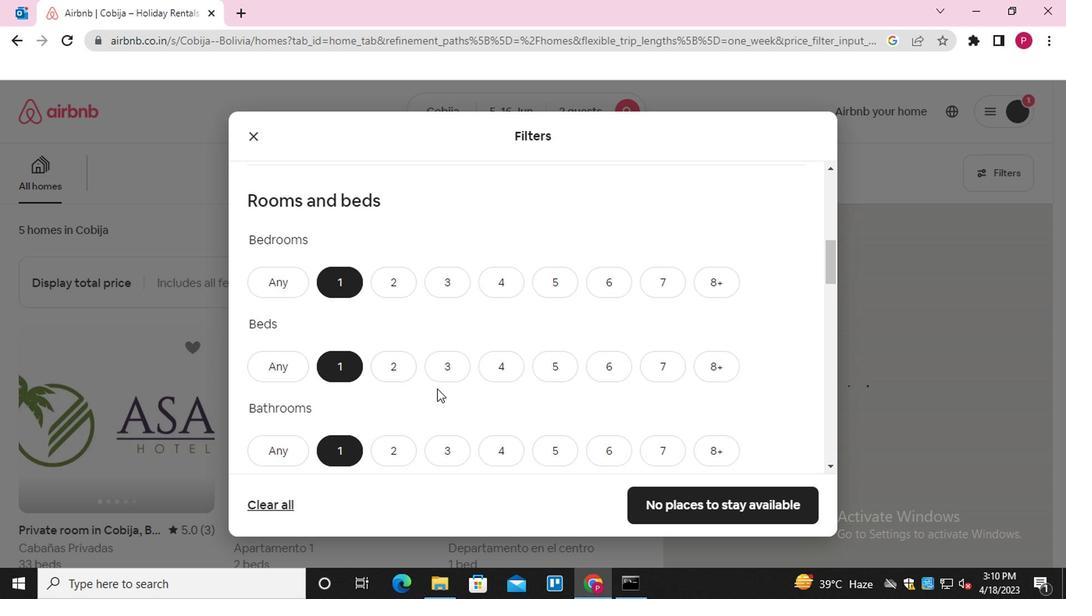 
Action: Mouse scrolled (433, 388) with delta (0, -1)
Screenshot: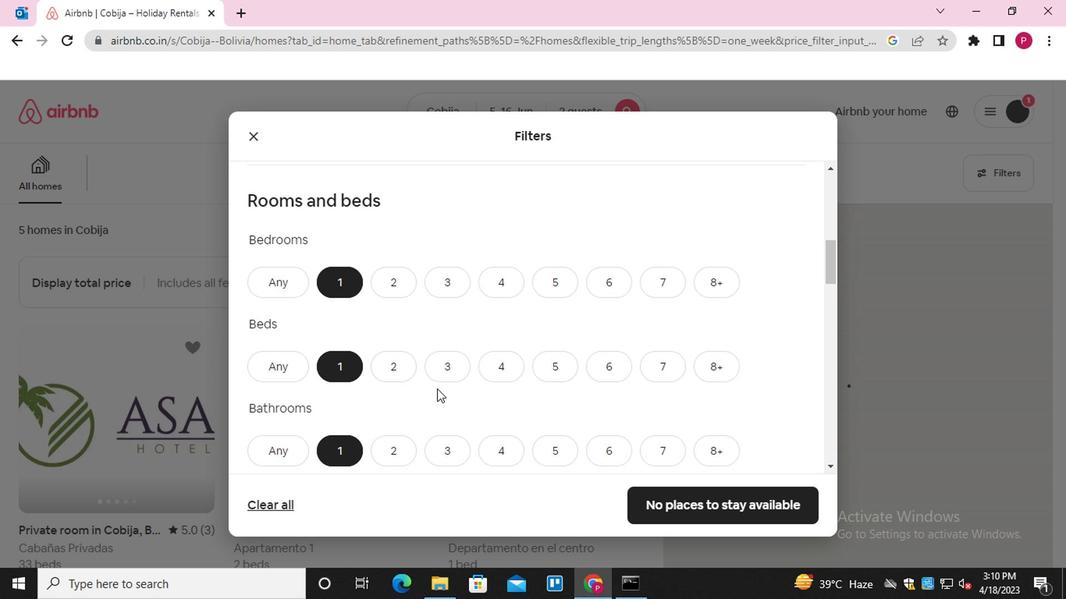 
Action: Mouse moved to (331, 306)
Screenshot: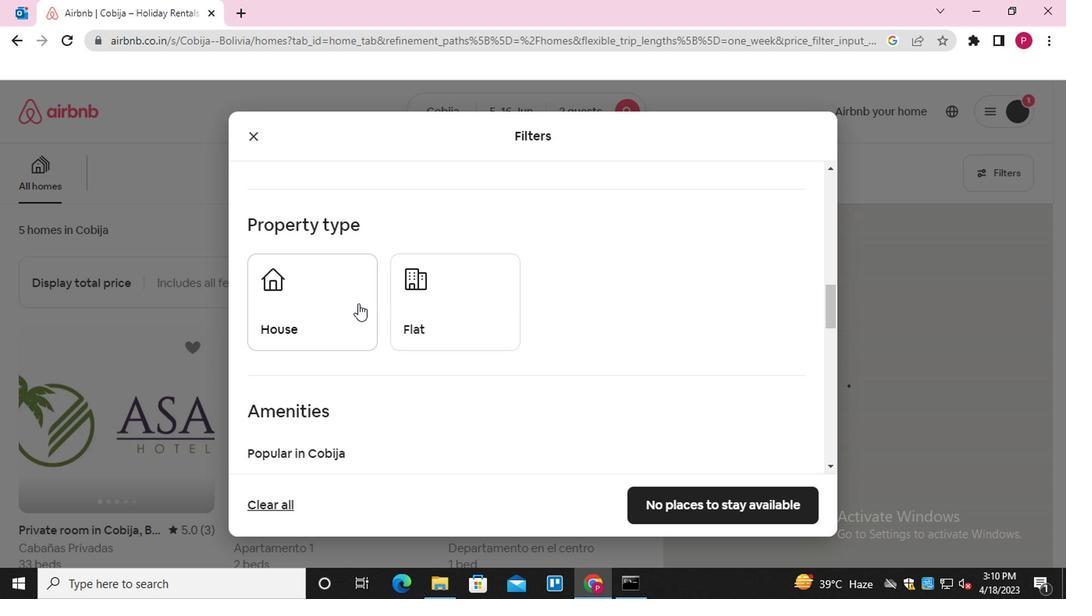 
Action: Mouse pressed left at (331, 306)
Screenshot: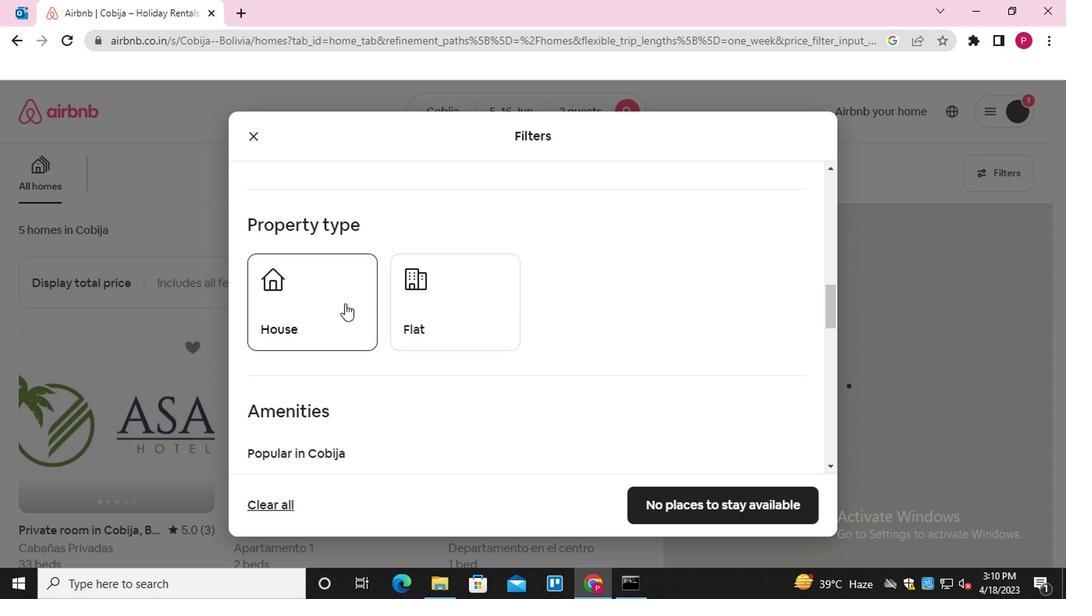 
Action: Mouse pressed left at (331, 306)
Screenshot: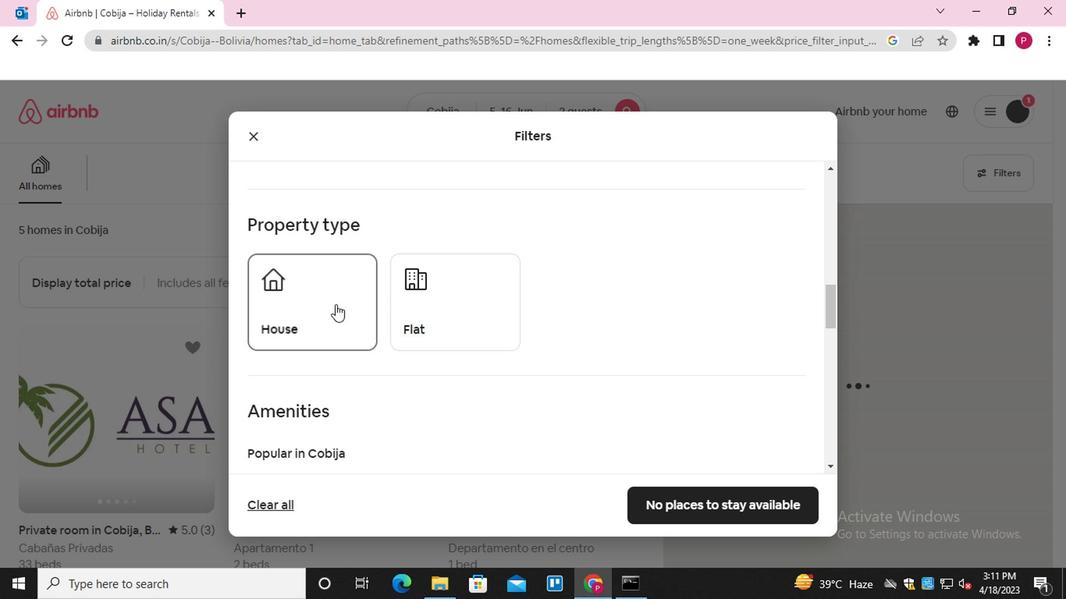 
Action: Mouse moved to (454, 397)
Screenshot: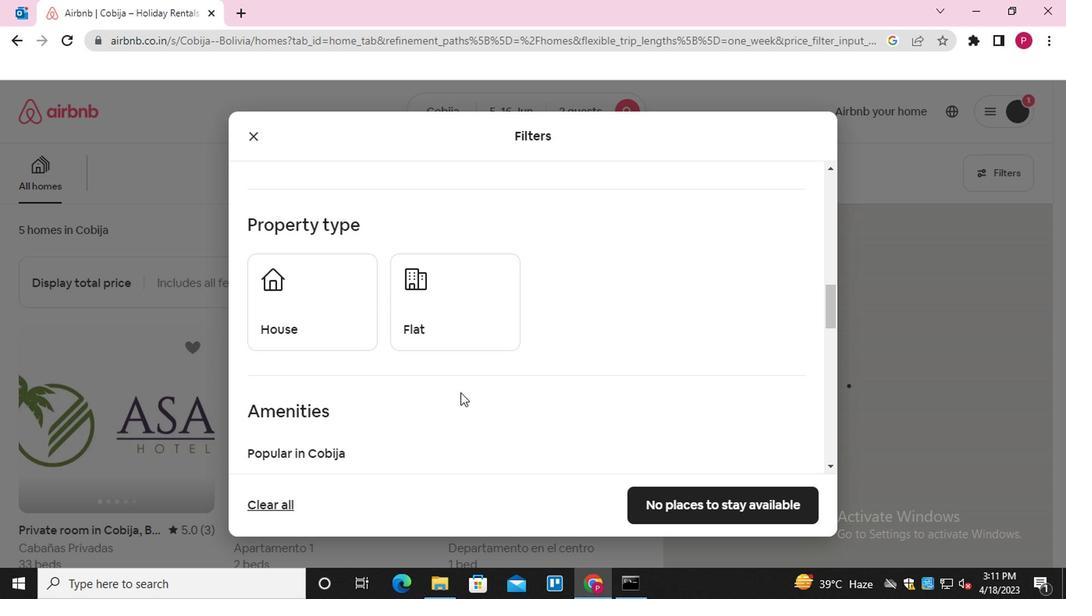 
Action: Mouse scrolled (454, 396) with delta (0, -1)
Screenshot: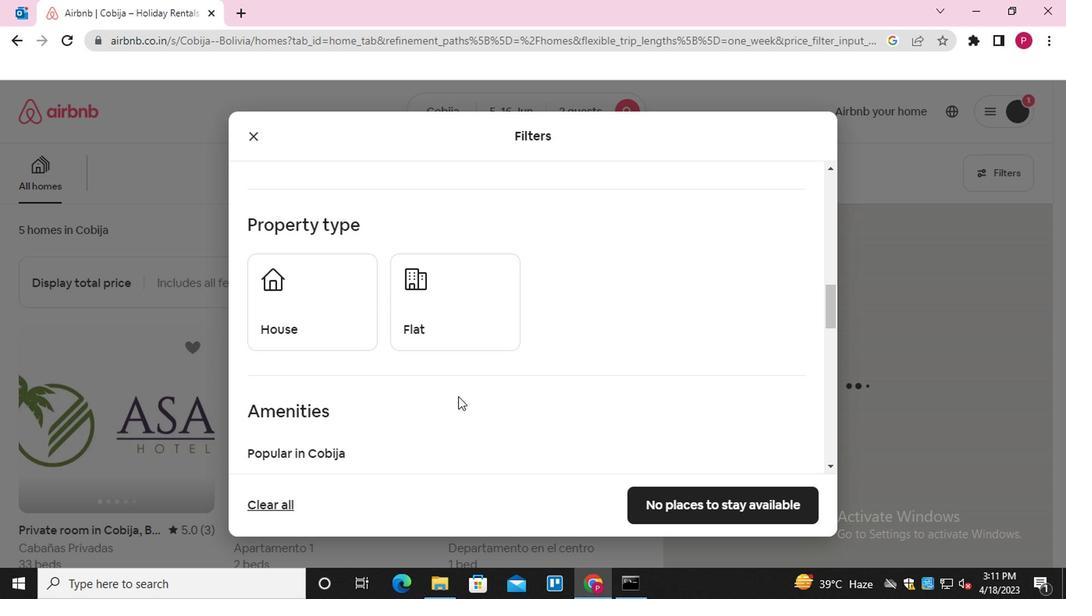 
Action: Mouse scrolled (454, 396) with delta (0, -1)
Screenshot: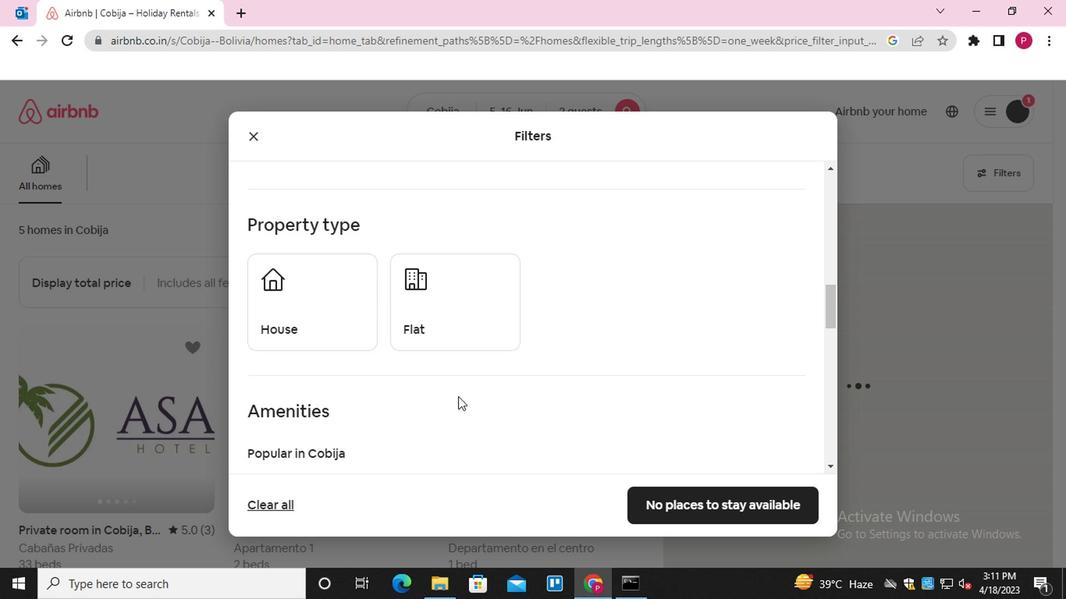 
Action: Mouse scrolled (454, 396) with delta (0, -1)
Screenshot: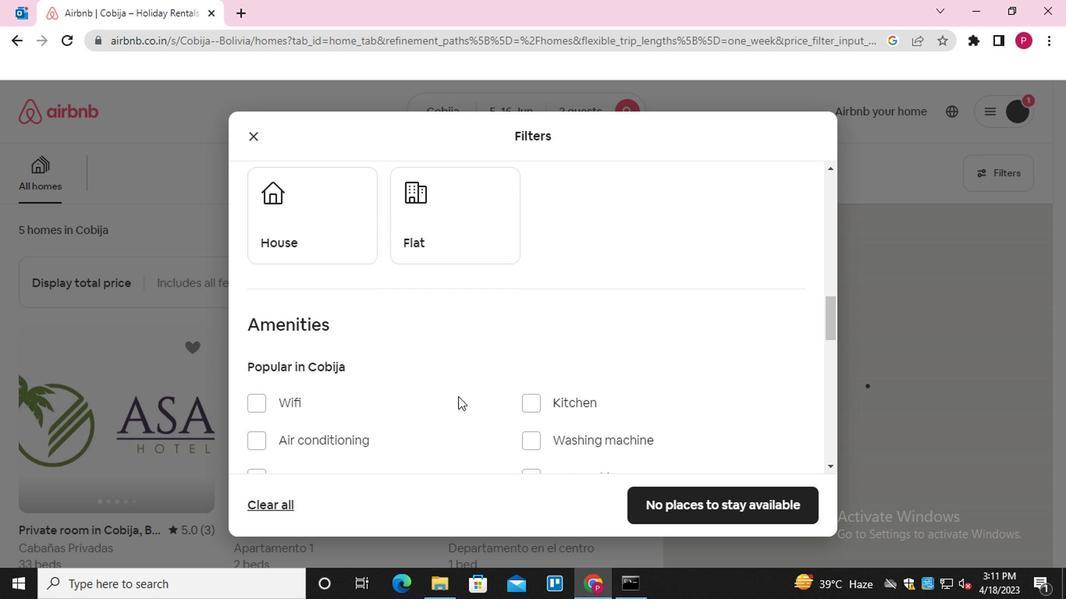 
Action: Mouse moved to (266, 254)
Screenshot: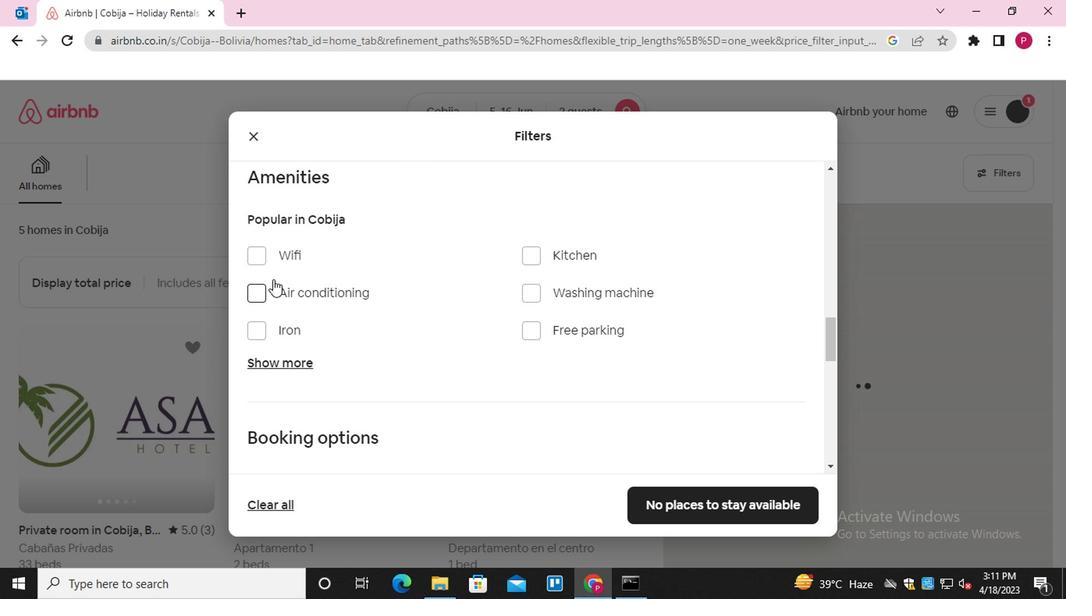 
Action: Mouse pressed left at (266, 254)
Screenshot: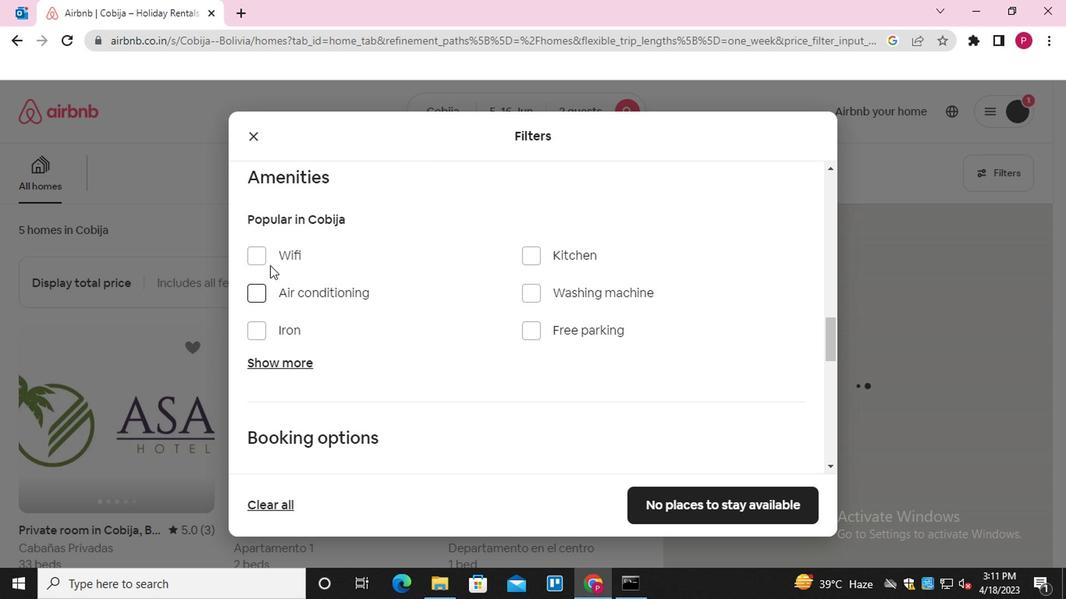 
Action: Mouse moved to (398, 473)
Screenshot: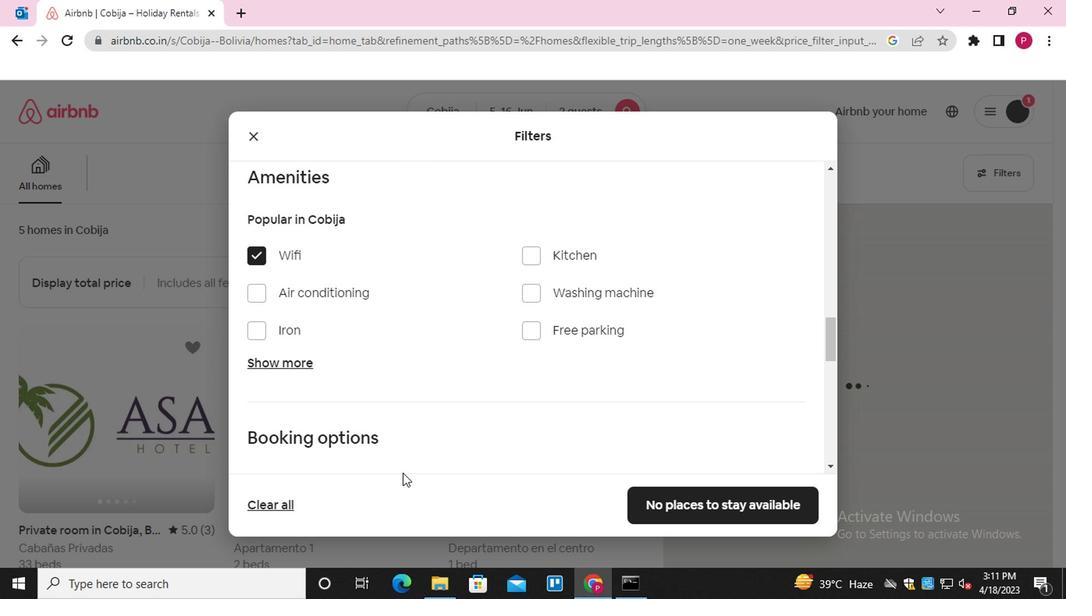 
Action: Mouse scrolled (398, 472) with delta (0, -1)
Screenshot: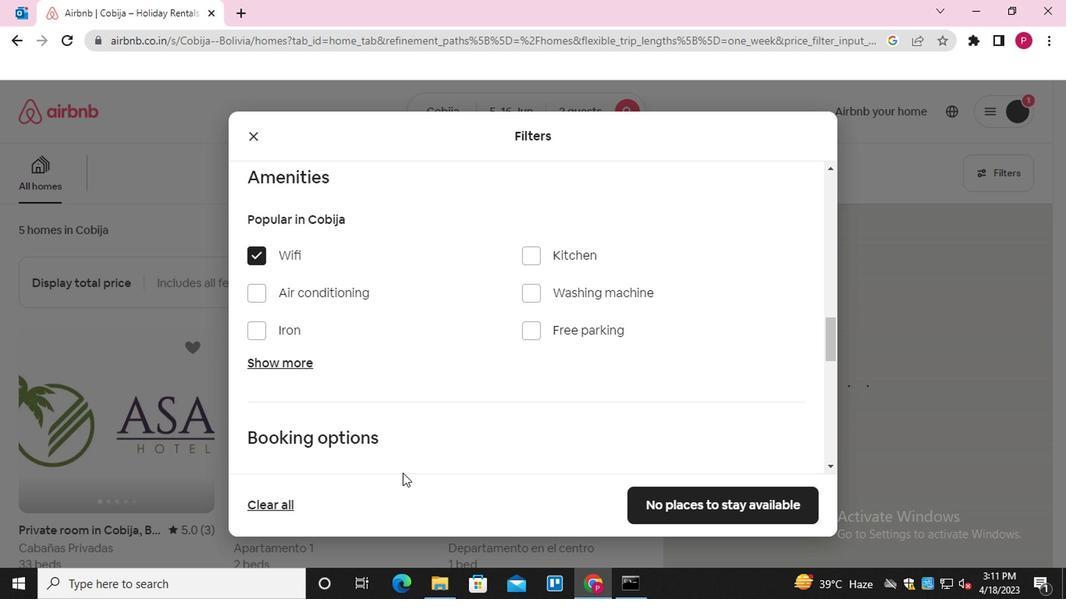 
Action: Mouse scrolled (398, 472) with delta (0, -1)
Screenshot: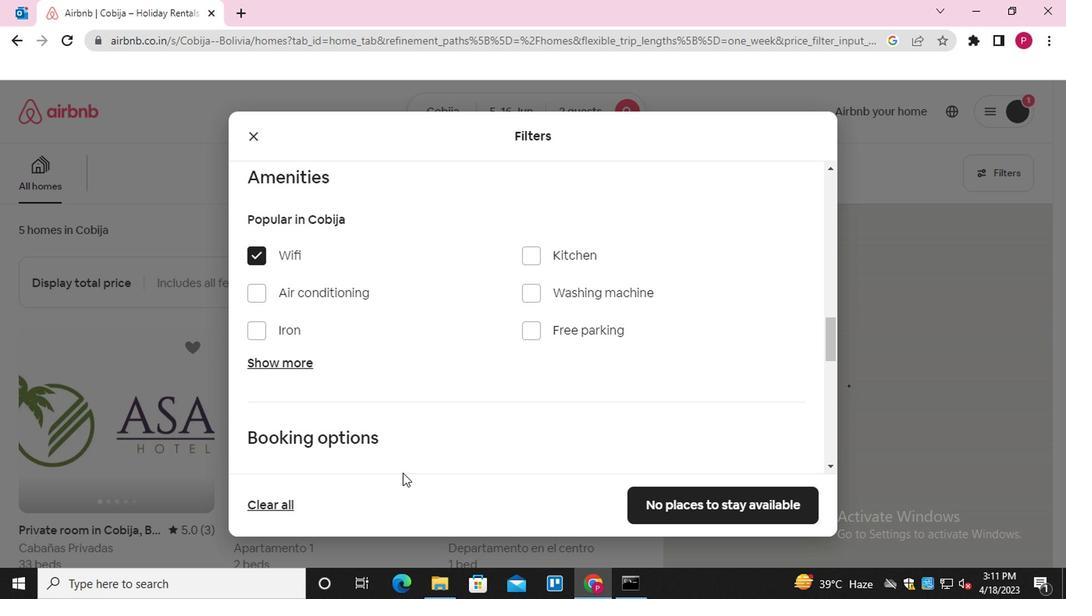 
Action: Mouse scrolled (398, 472) with delta (0, -1)
Screenshot: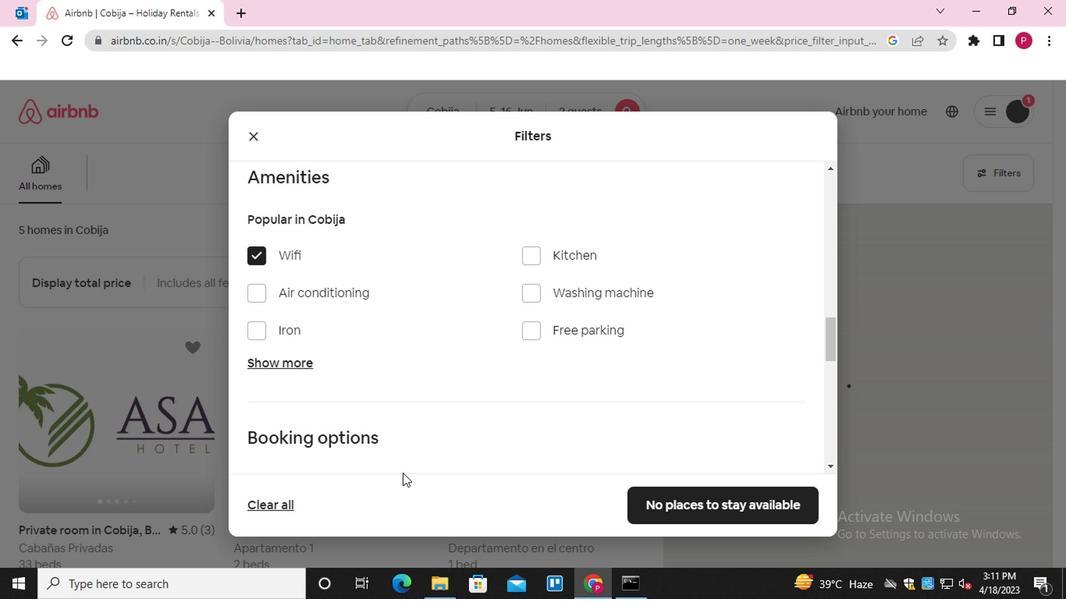 
Action: Mouse scrolled (398, 472) with delta (0, -1)
Screenshot: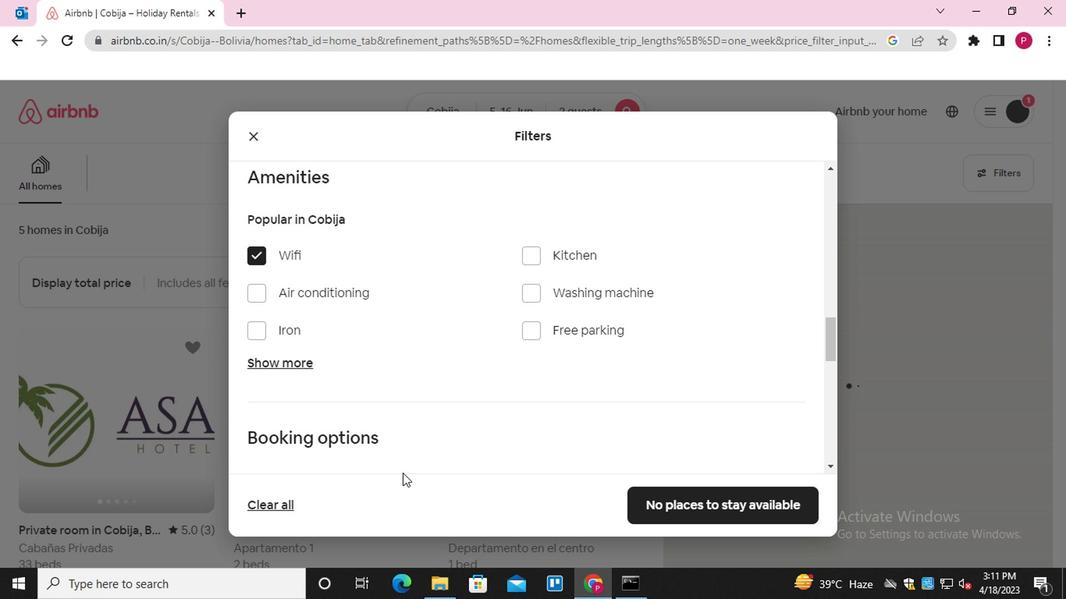 
Action: Mouse moved to (399, 472)
Screenshot: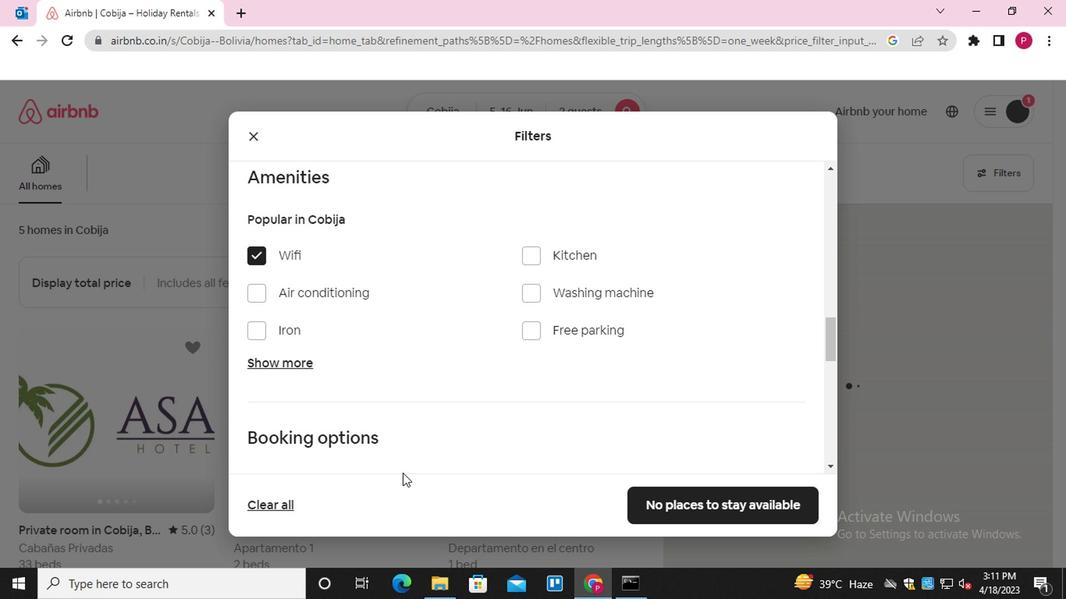 
Action: Mouse scrolled (399, 472) with delta (0, 0)
Screenshot: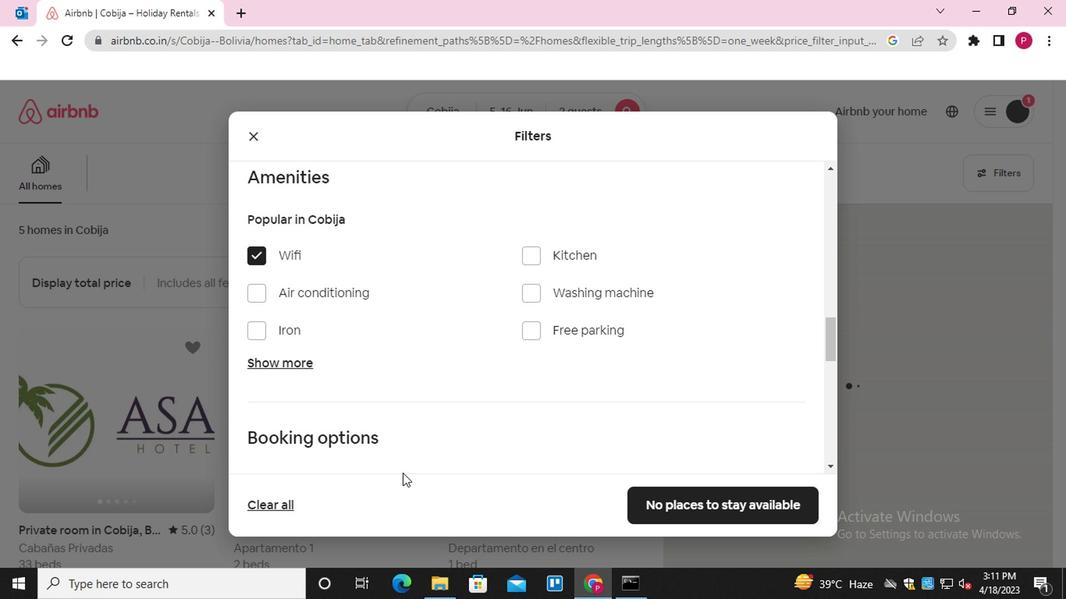 
Action: Mouse moved to (740, 244)
Screenshot: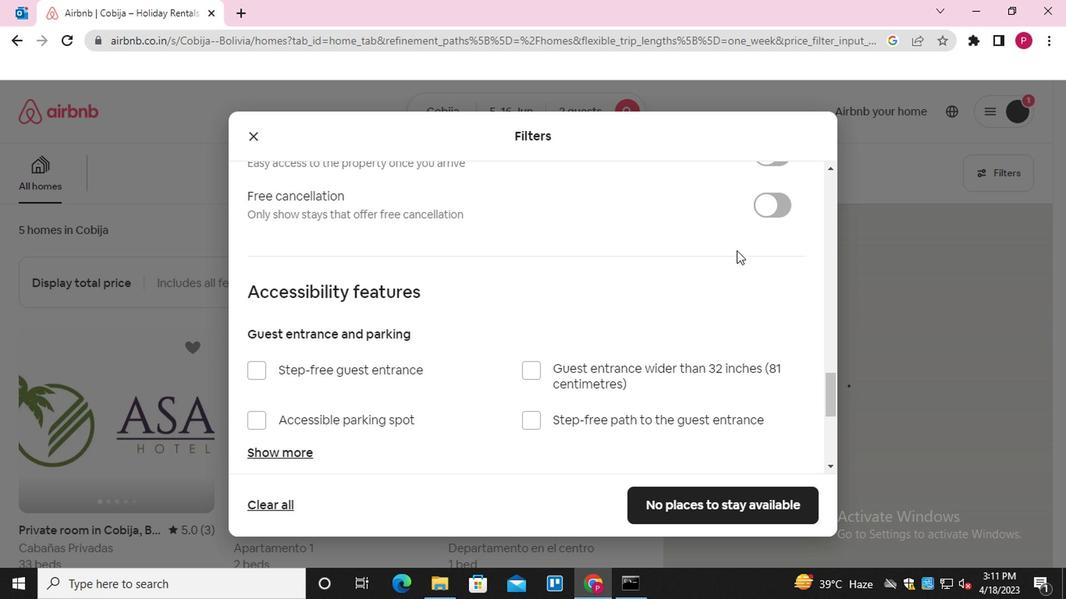 
Action: Mouse scrolled (740, 245) with delta (0, 1)
Screenshot: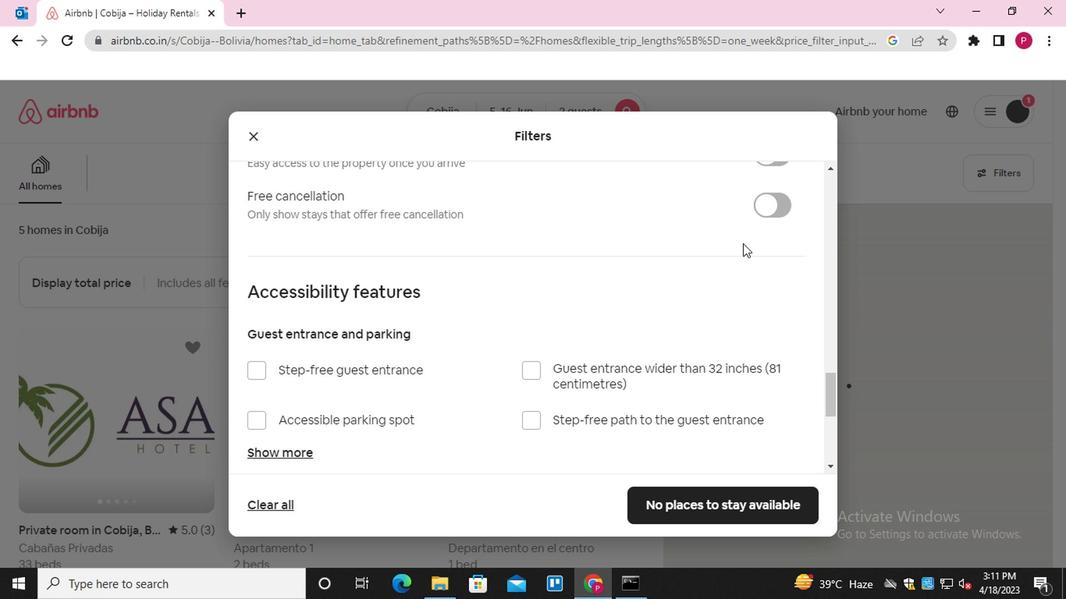 
Action: Mouse scrolled (740, 245) with delta (0, 1)
Screenshot: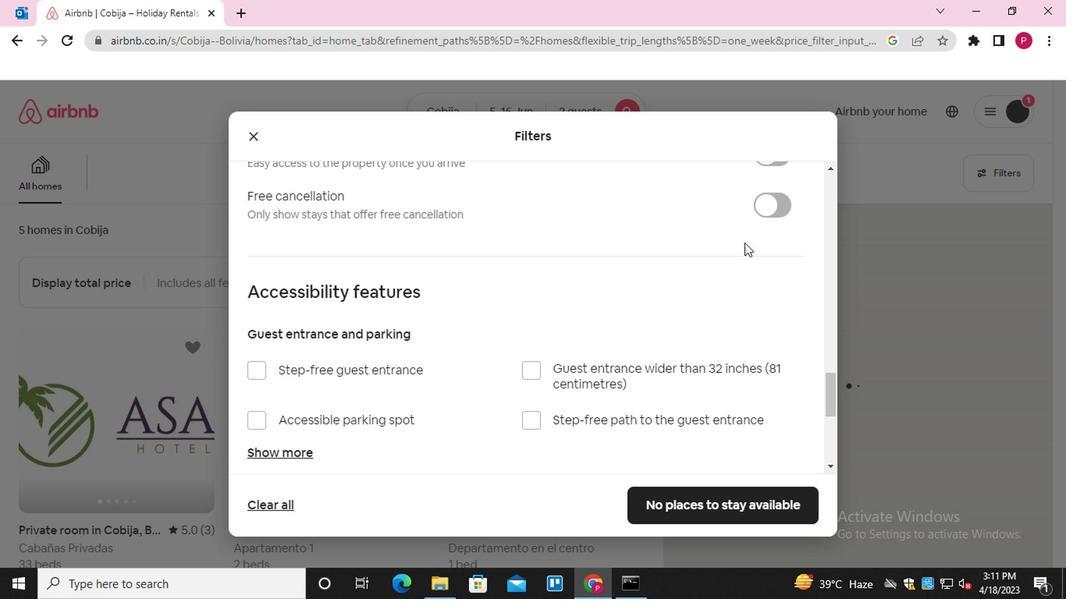 
Action: Mouse moved to (769, 308)
Screenshot: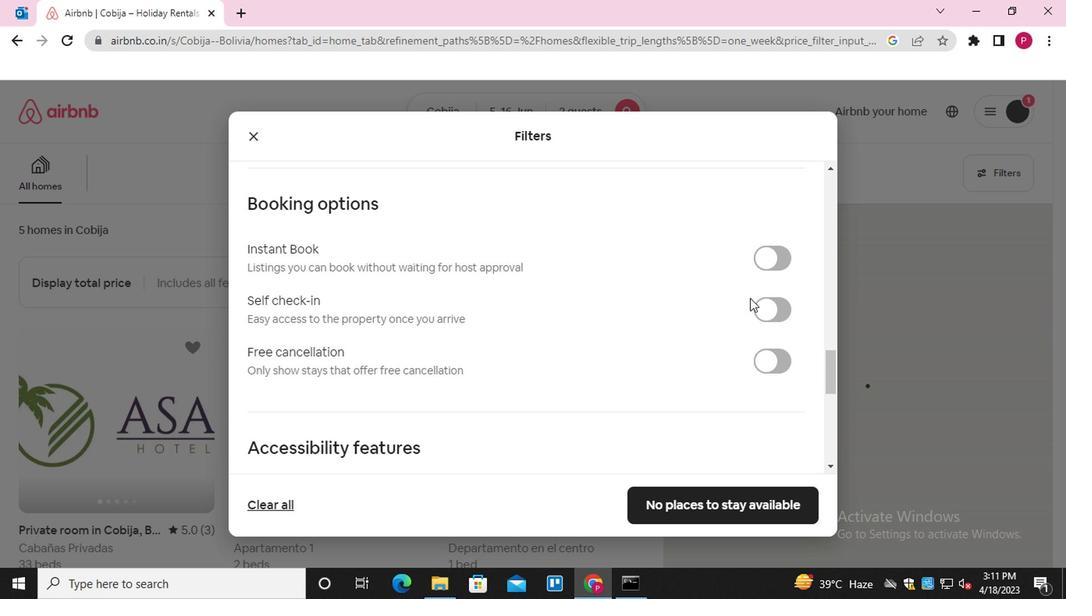 
Action: Mouse pressed left at (769, 308)
Screenshot: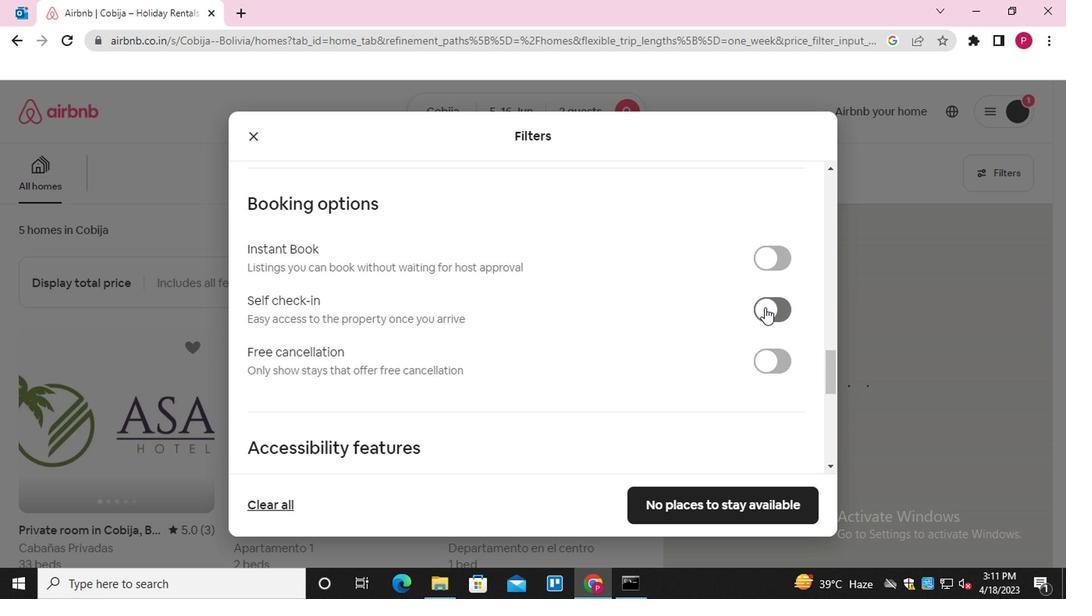 
Action: Mouse moved to (379, 376)
Screenshot: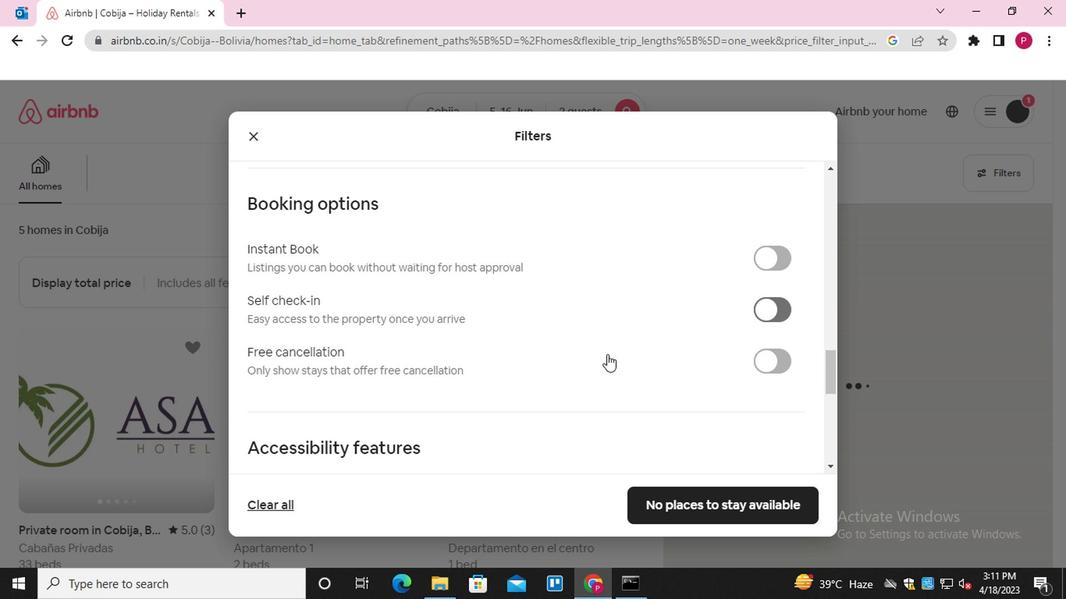 
Action: Mouse scrolled (379, 376) with delta (0, 0)
Screenshot: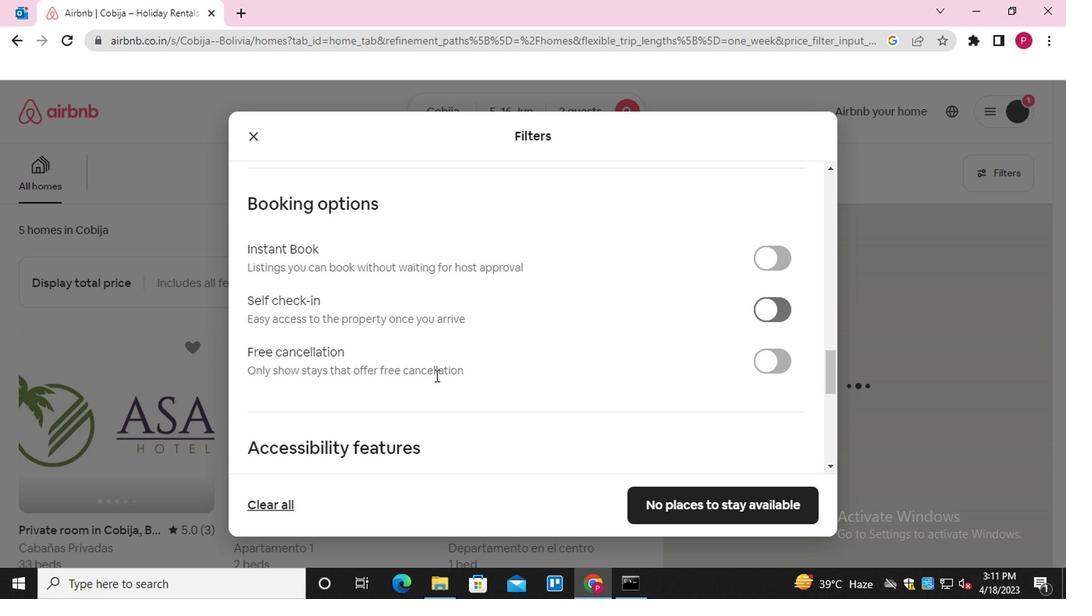 
Action: Mouse scrolled (379, 376) with delta (0, 0)
Screenshot: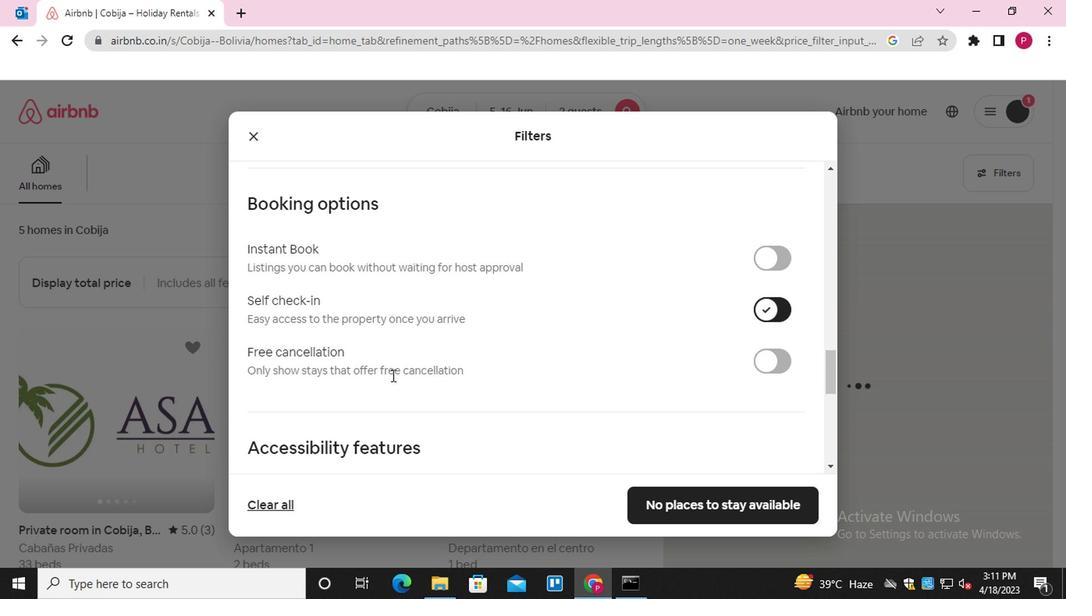 
Action: Mouse scrolled (379, 376) with delta (0, 0)
Screenshot: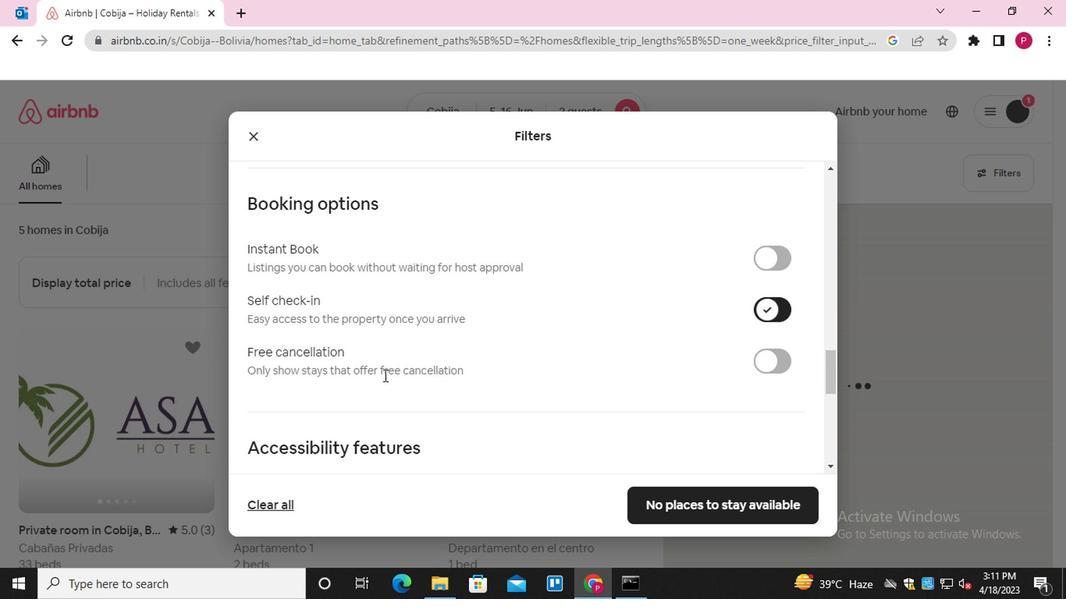 
Action: Mouse scrolled (379, 376) with delta (0, 0)
Screenshot: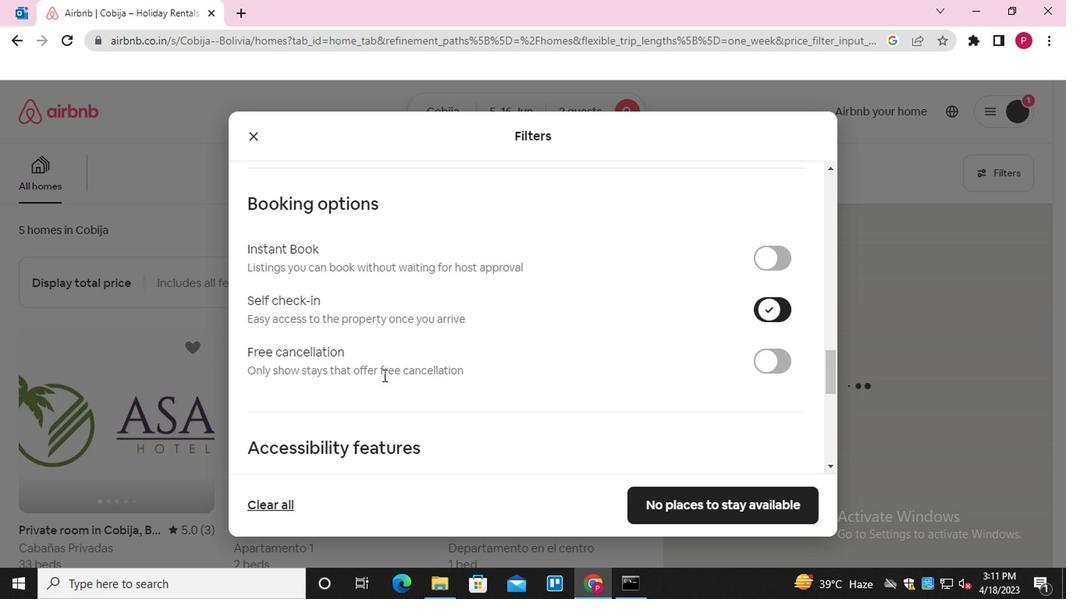 
Action: Mouse moved to (292, 329)
Screenshot: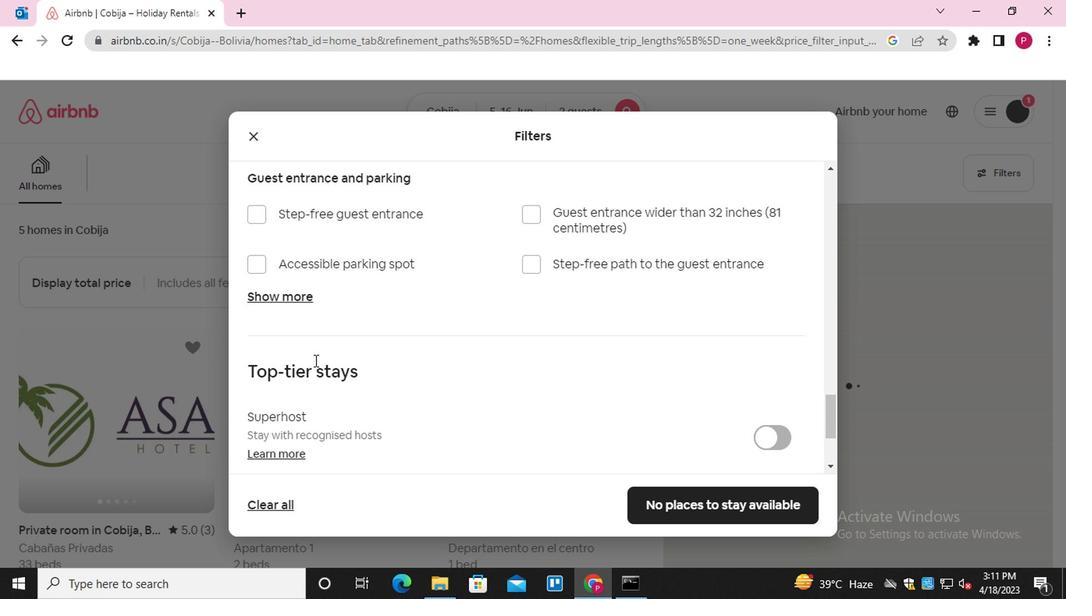 
Action: Mouse scrolled (292, 330) with delta (0, 0)
Screenshot: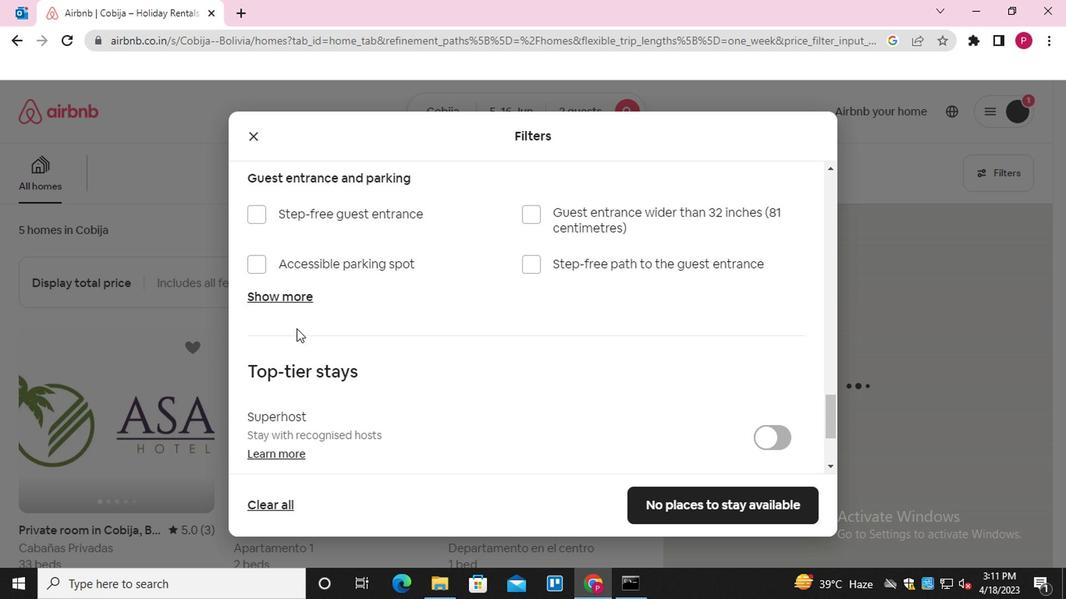 
Action: Mouse moved to (257, 365)
Screenshot: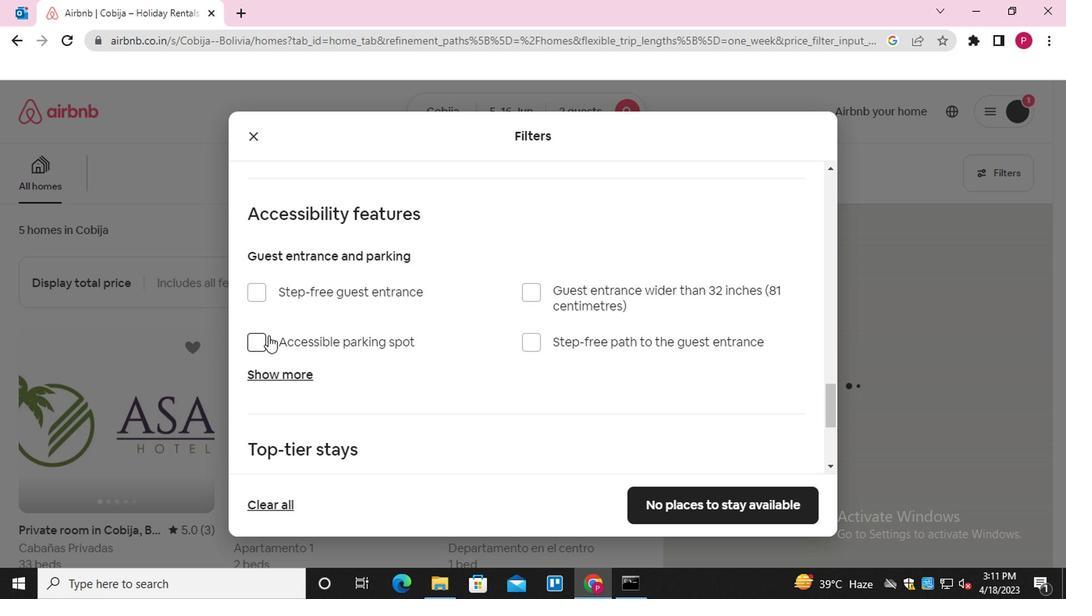 
Action: Mouse scrolled (257, 364) with delta (0, 0)
Screenshot: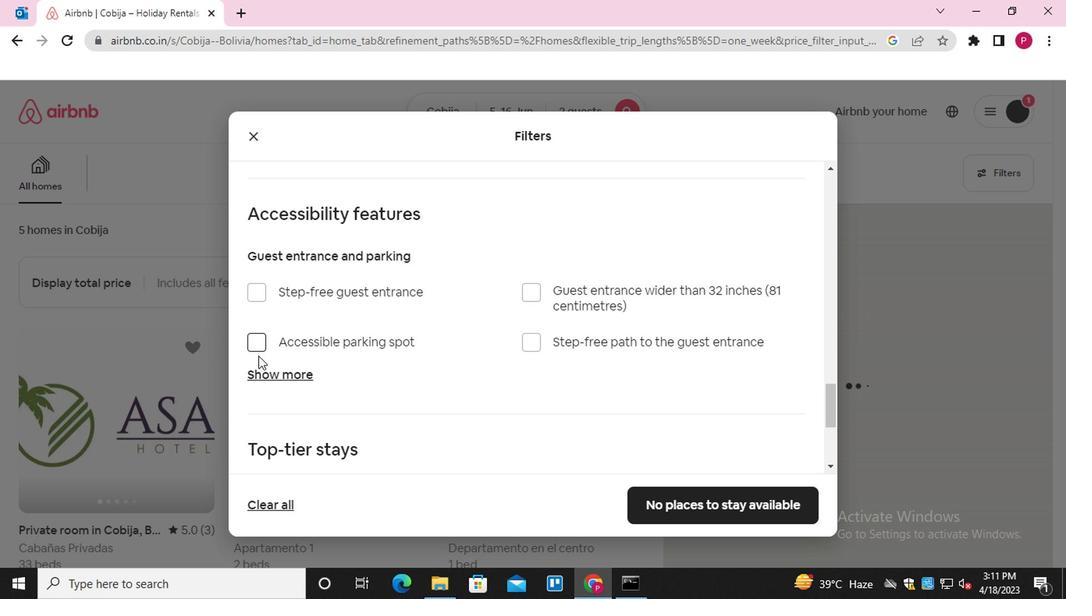 
Action: Mouse scrolled (257, 364) with delta (0, 0)
Screenshot: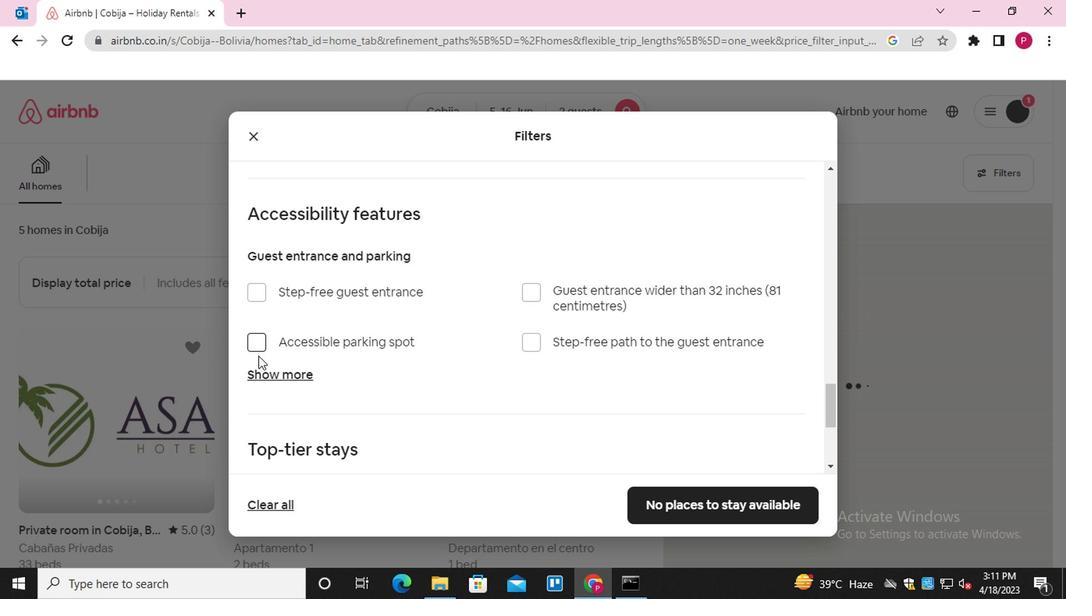 
Action: Mouse scrolled (257, 364) with delta (0, 0)
Screenshot: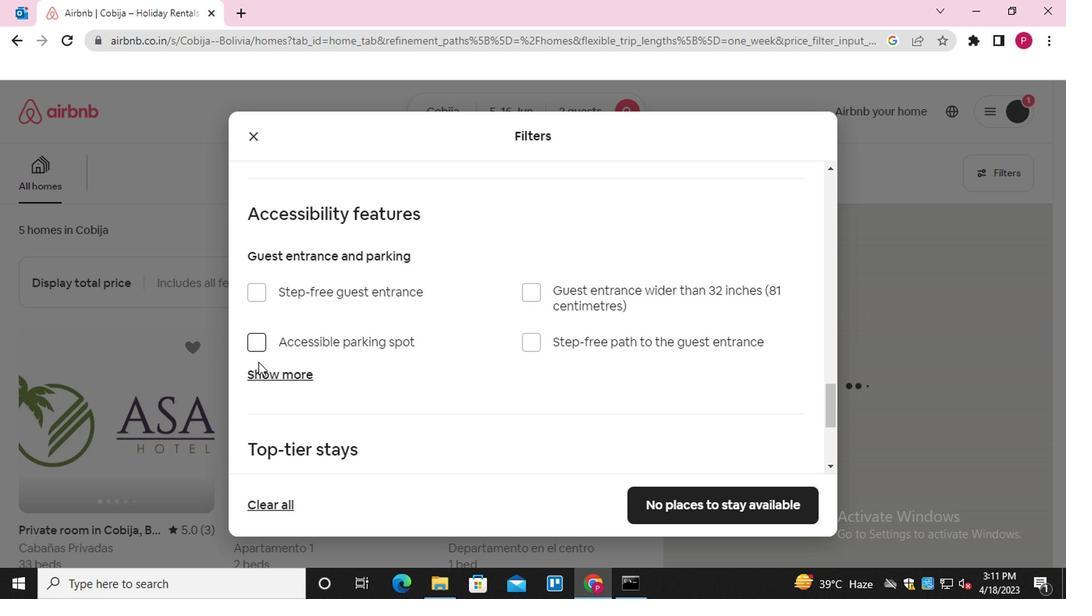 
Action: Mouse scrolled (257, 364) with delta (0, 0)
Screenshot: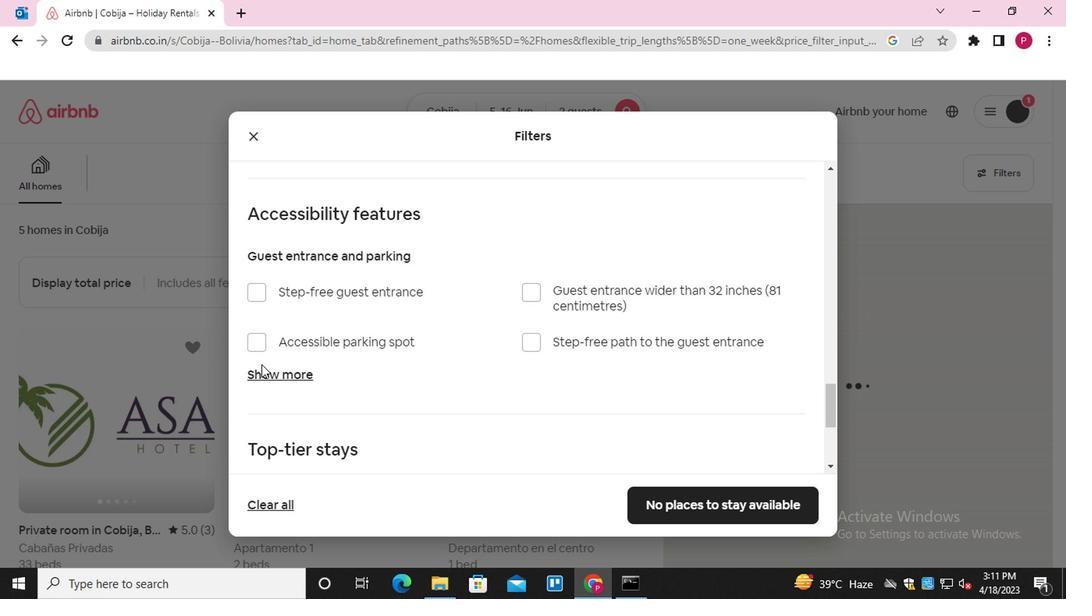 
Action: Mouse moved to (259, 368)
Screenshot: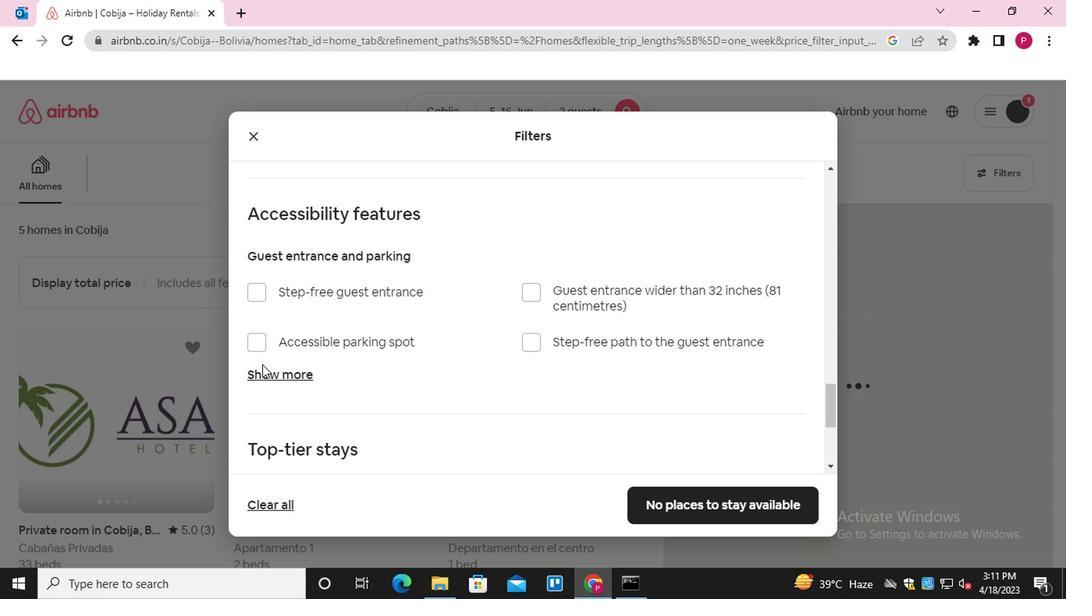 
Action: Mouse scrolled (259, 367) with delta (0, -1)
Screenshot: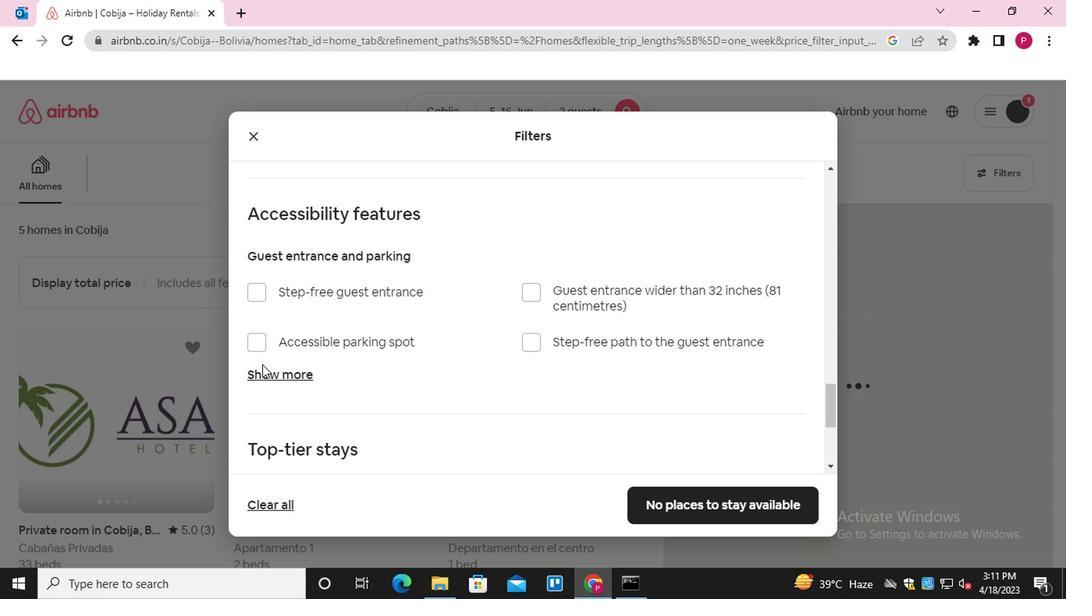 
Action: Mouse moved to (705, 499)
Screenshot: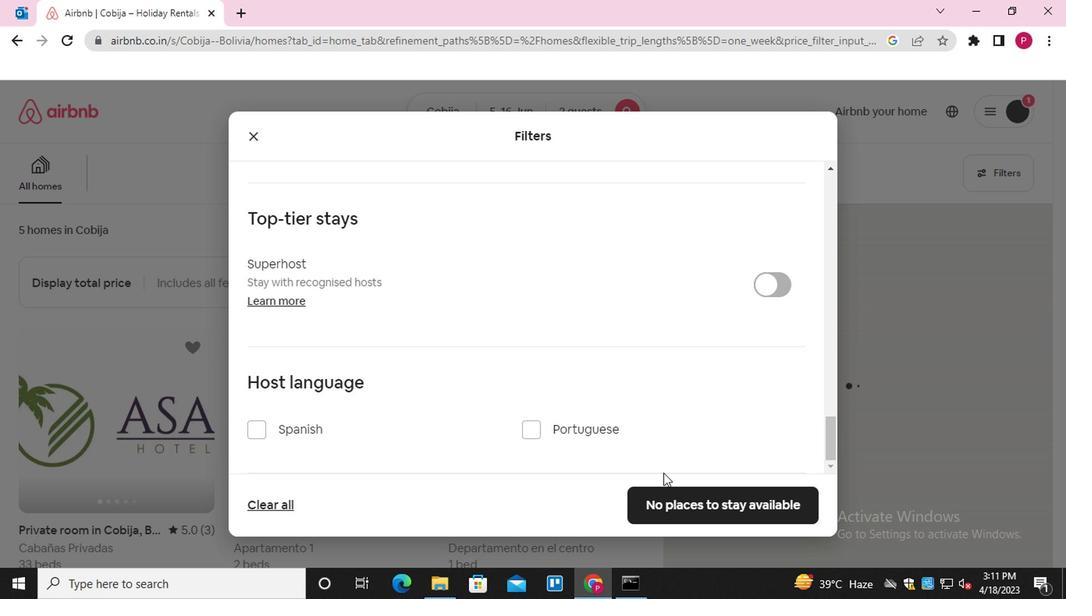 
Action: Mouse pressed left at (705, 499)
Screenshot: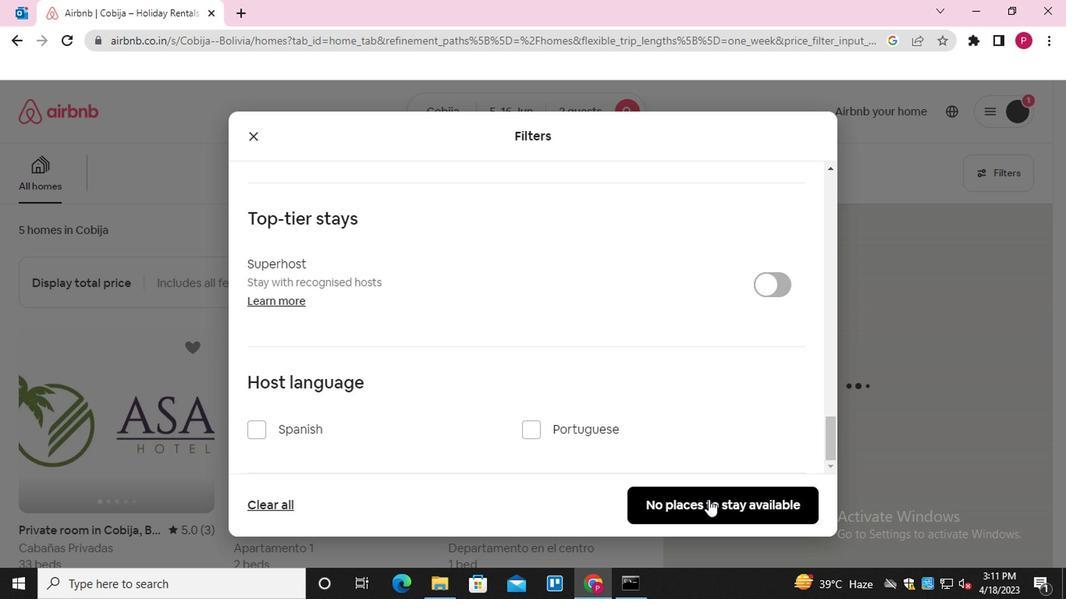 
Action: Mouse moved to (386, 339)
Screenshot: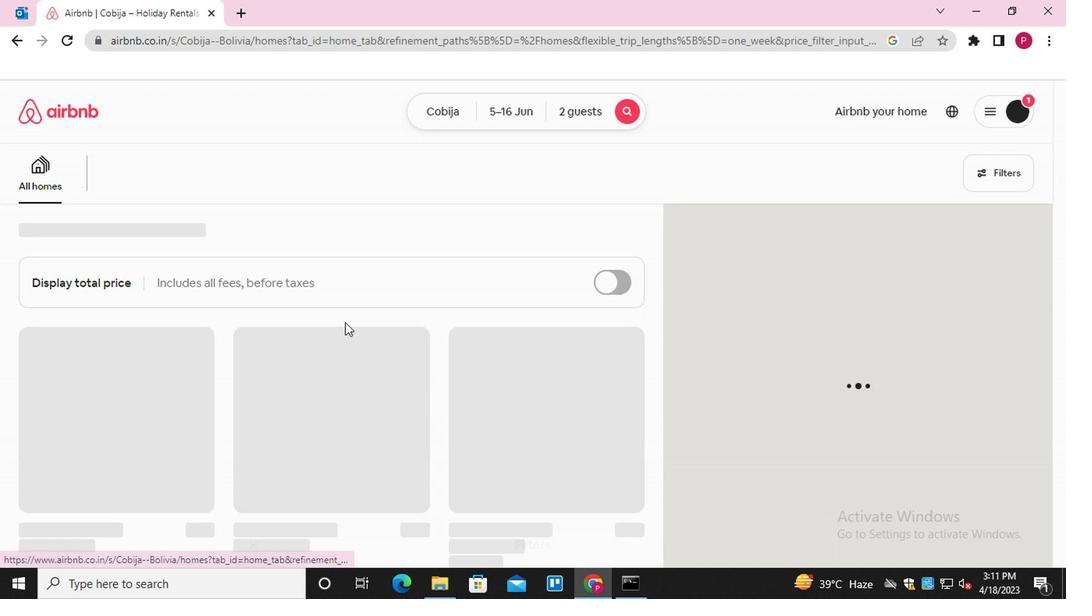 
